 Task: Search for people on LinkedIn using specific filters such as location, industry, and keywords.
Action: Mouse moved to (582, 77)
Screenshot: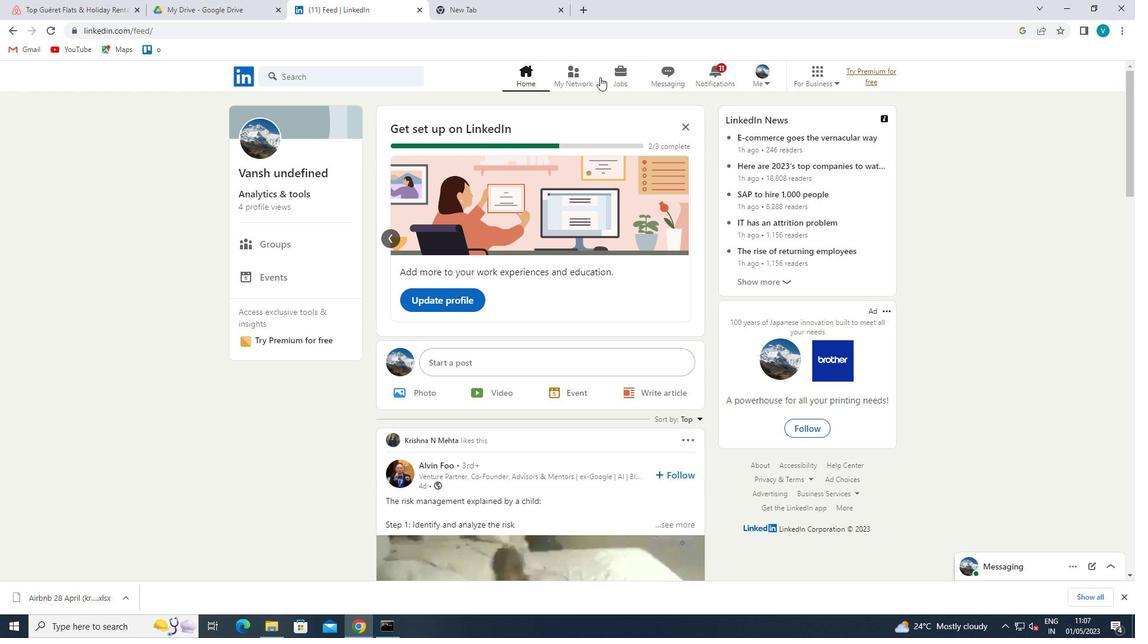 
Action: Mouse pressed left at (582, 77)
Screenshot: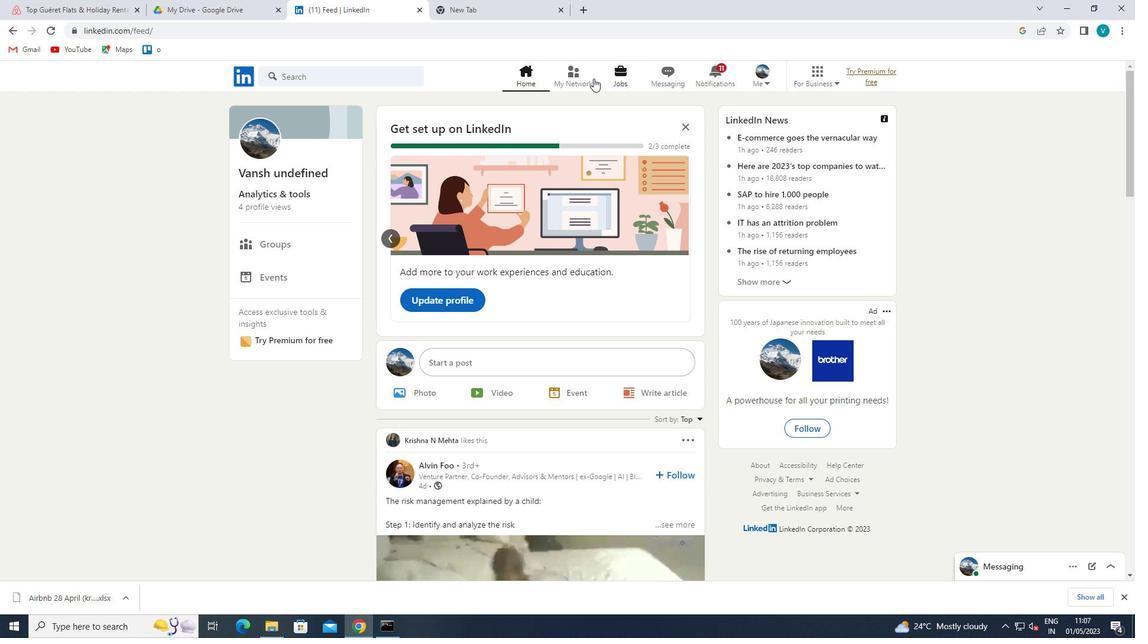 
Action: Mouse moved to (322, 140)
Screenshot: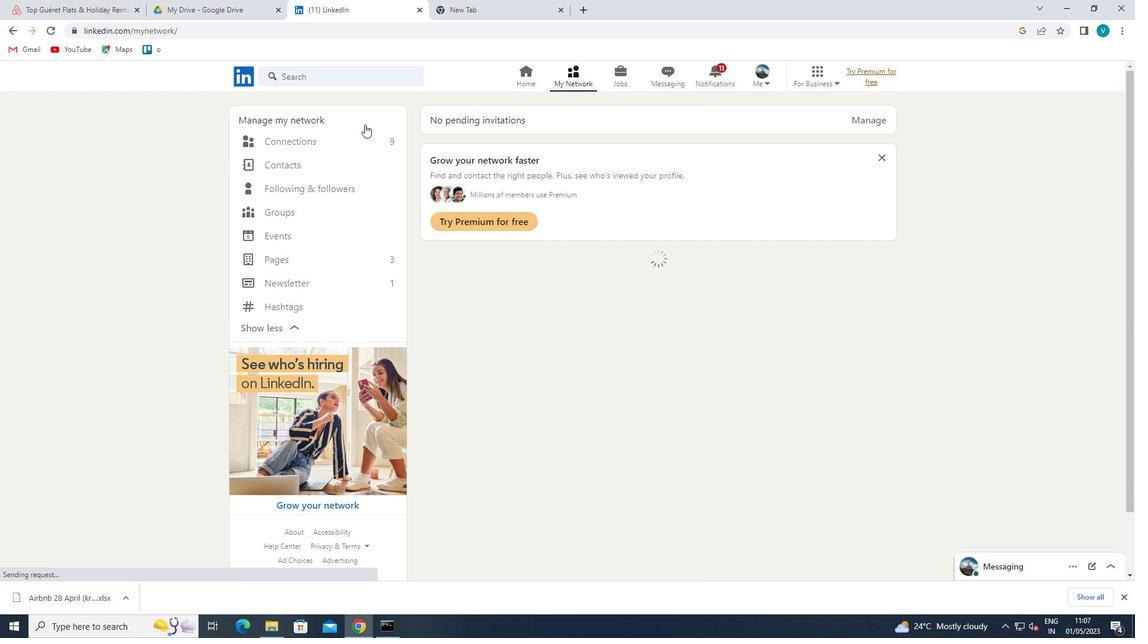 
Action: Mouse pressed left at (322, 140)
Screenshot: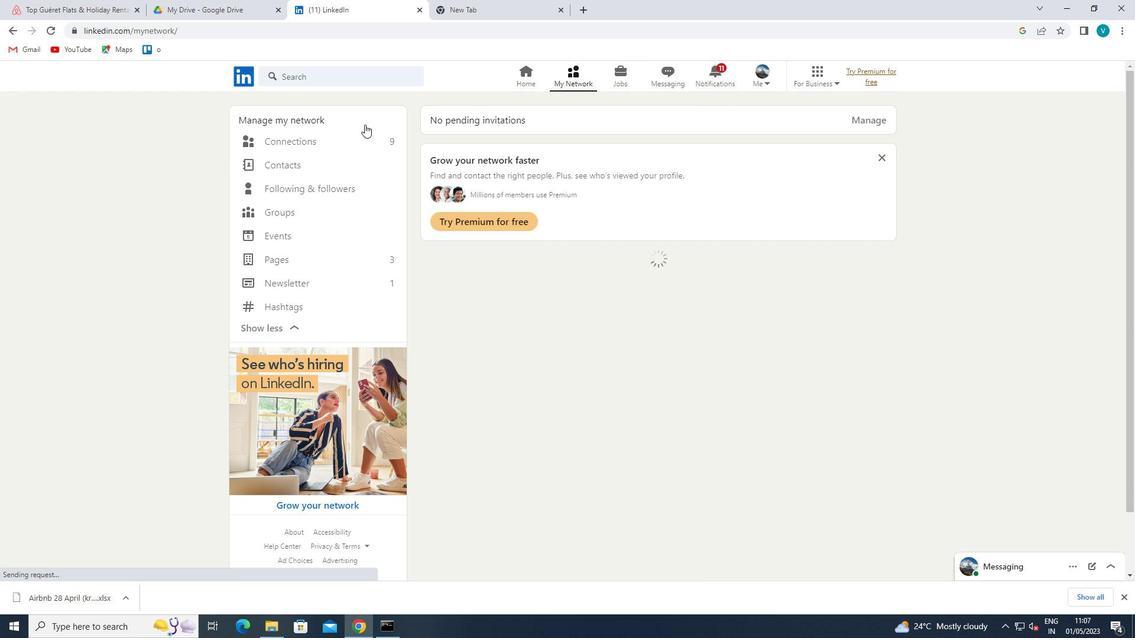 
Action: Mouse moved to (644, 140)
Screenshot: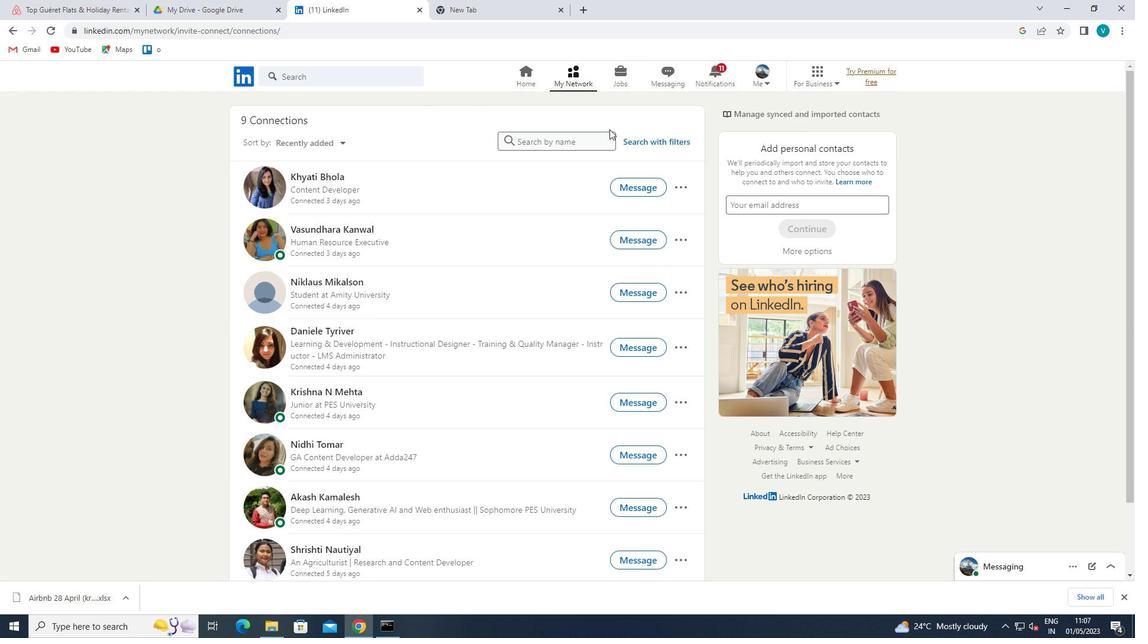 
Action: Mouse pressed left at (644, 140)
Screenshot: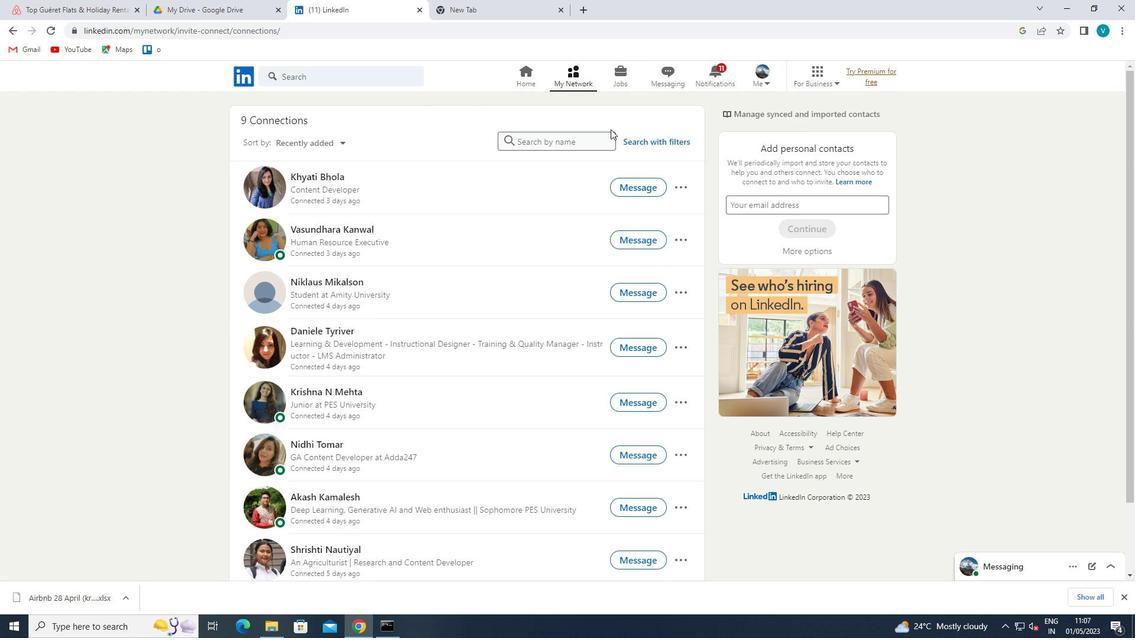 
Action: Mouse moved to (556, 108)
Screenshot: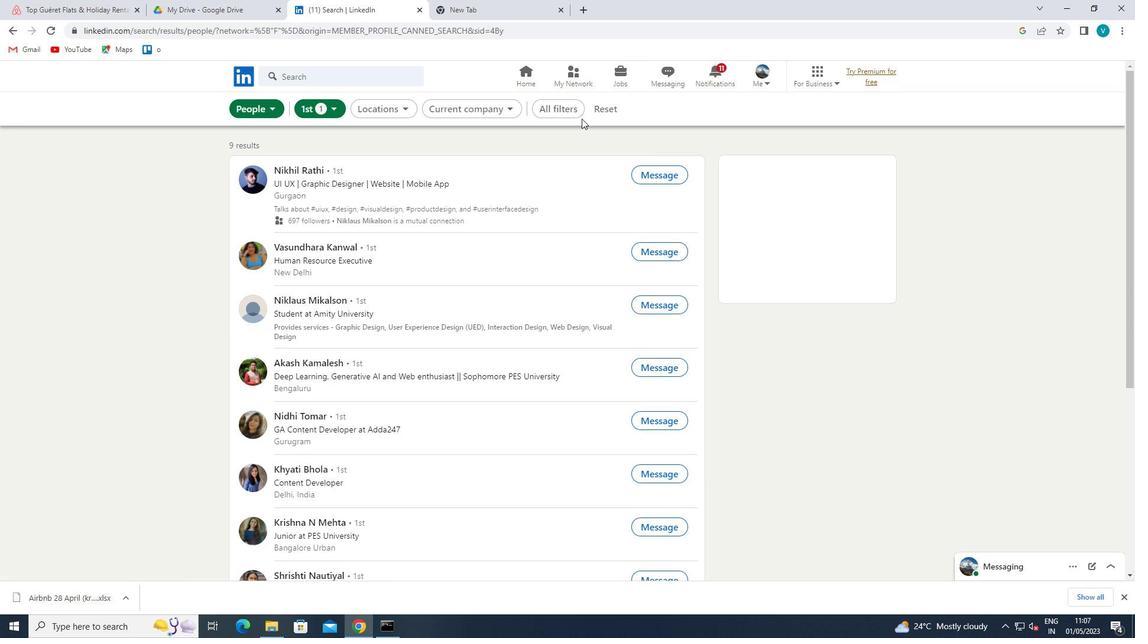 
Action: Mouse pressed left at (556, 108)
Screenshot: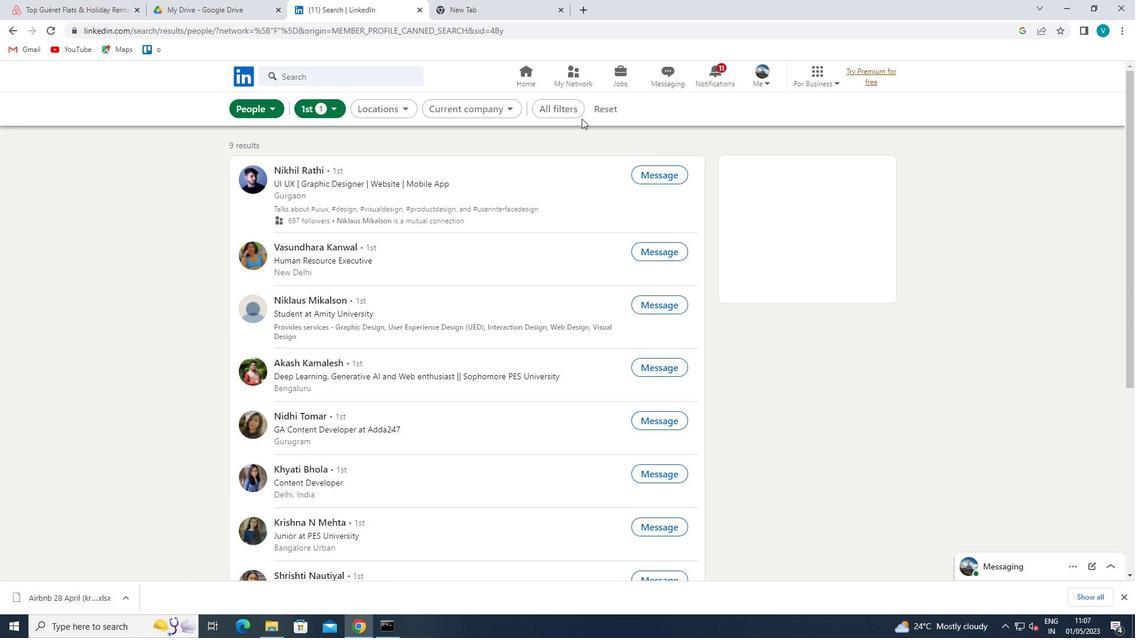 
Action: Mouse moved to (897, 264)
Screenshot: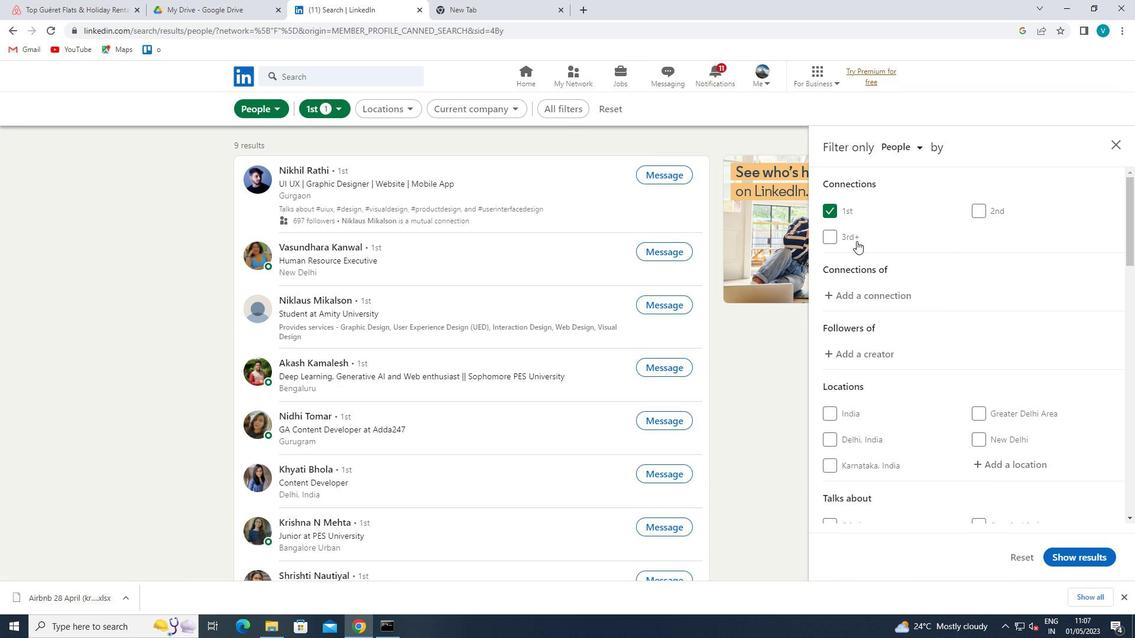 
Action: Mouse scrolled (897, 264) with delta (0, 0)
Screenshot: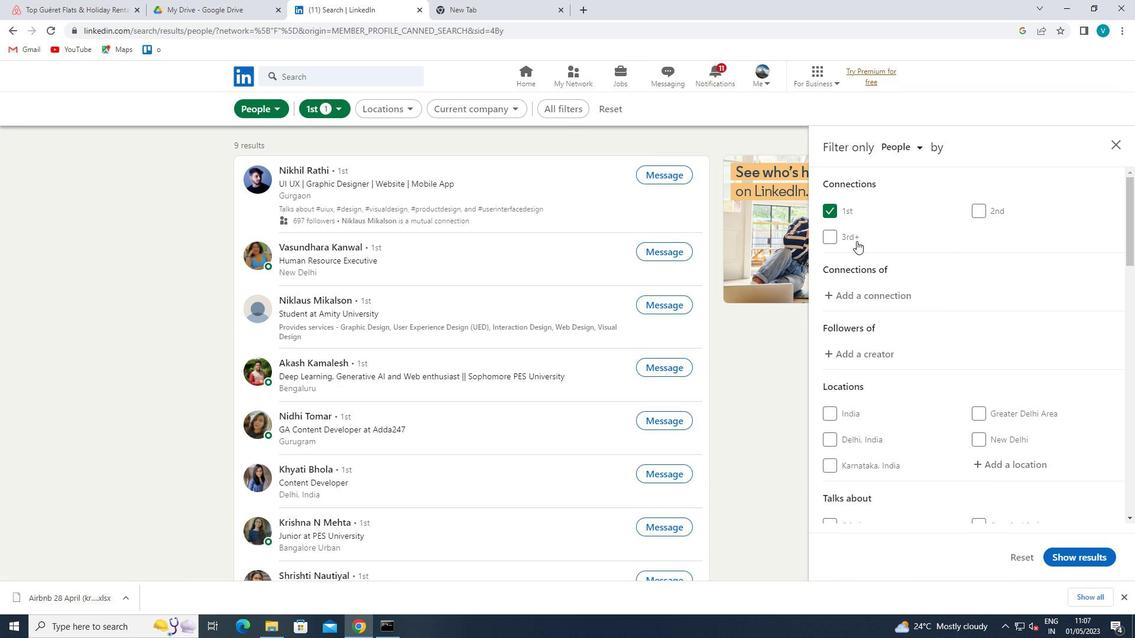 
Action: Mouse moved to (995, 400)
Screenshot: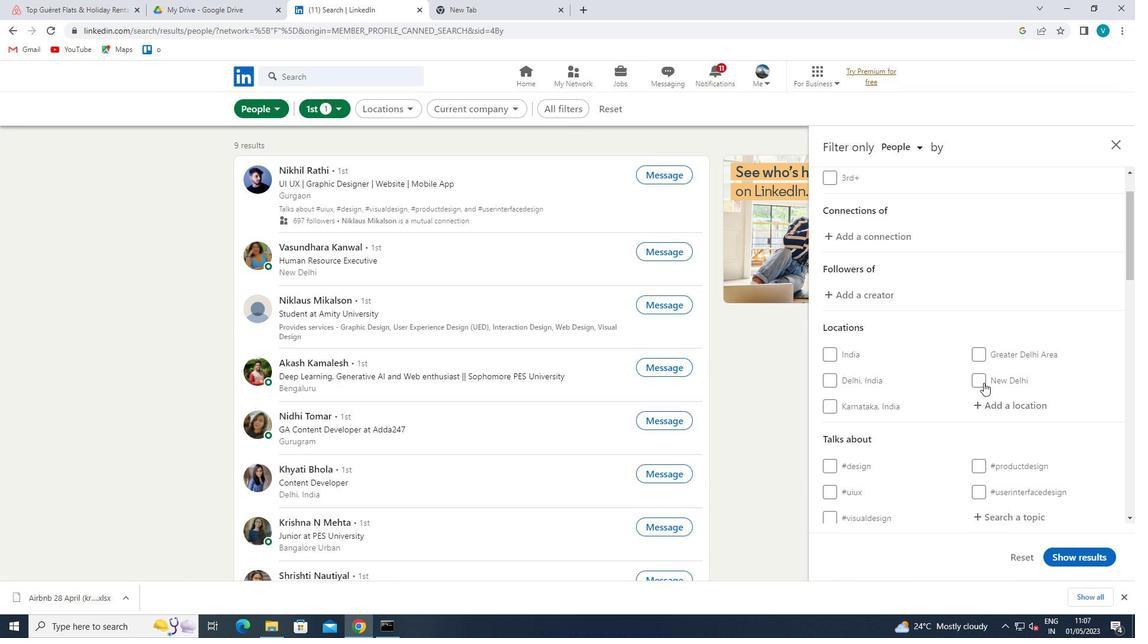 
Action: Mouse pressed left at (995, 400)
Screenshot: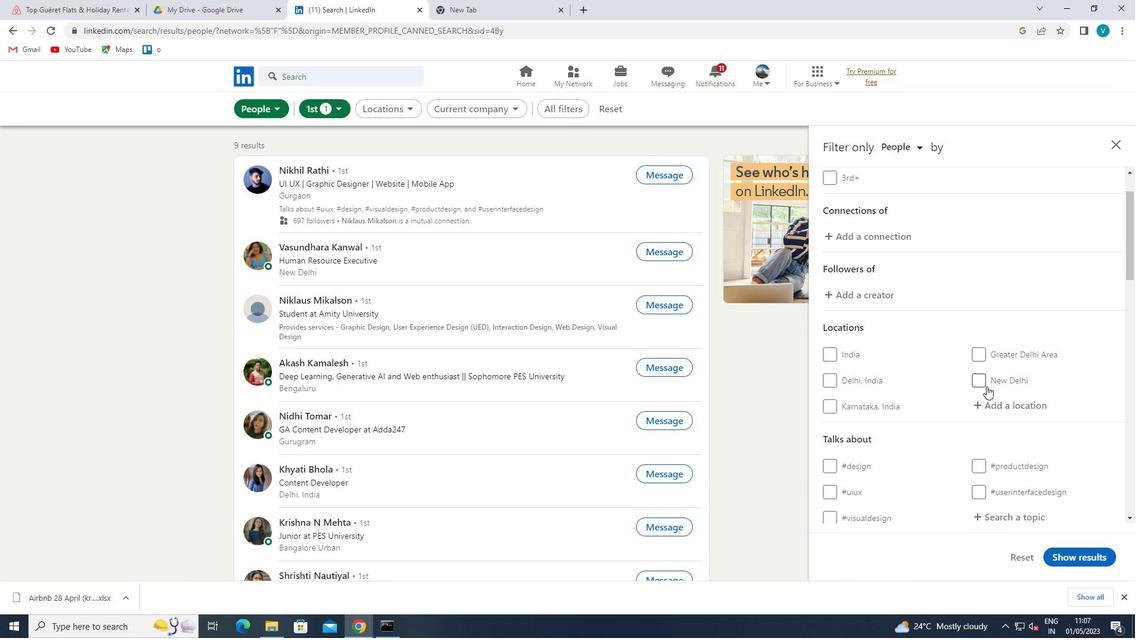 
Action: Key pressed <Key.shift>XILIN<Key.space><Key.shift>HOT
Screenshot: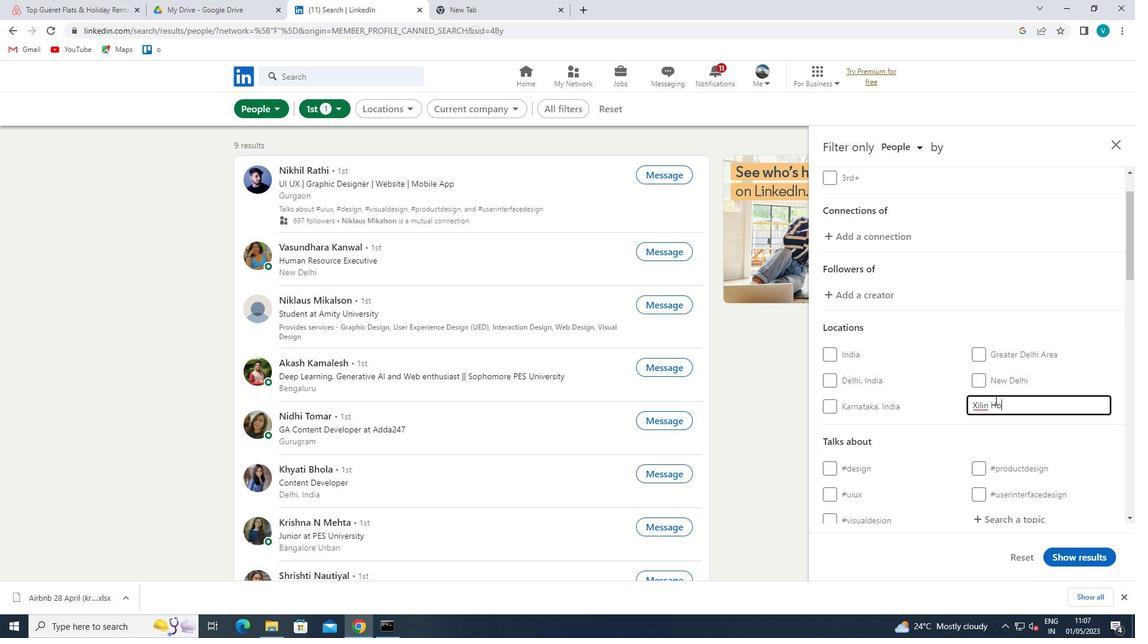 
Action: Mouse moved to (970, 425)
Screenshot: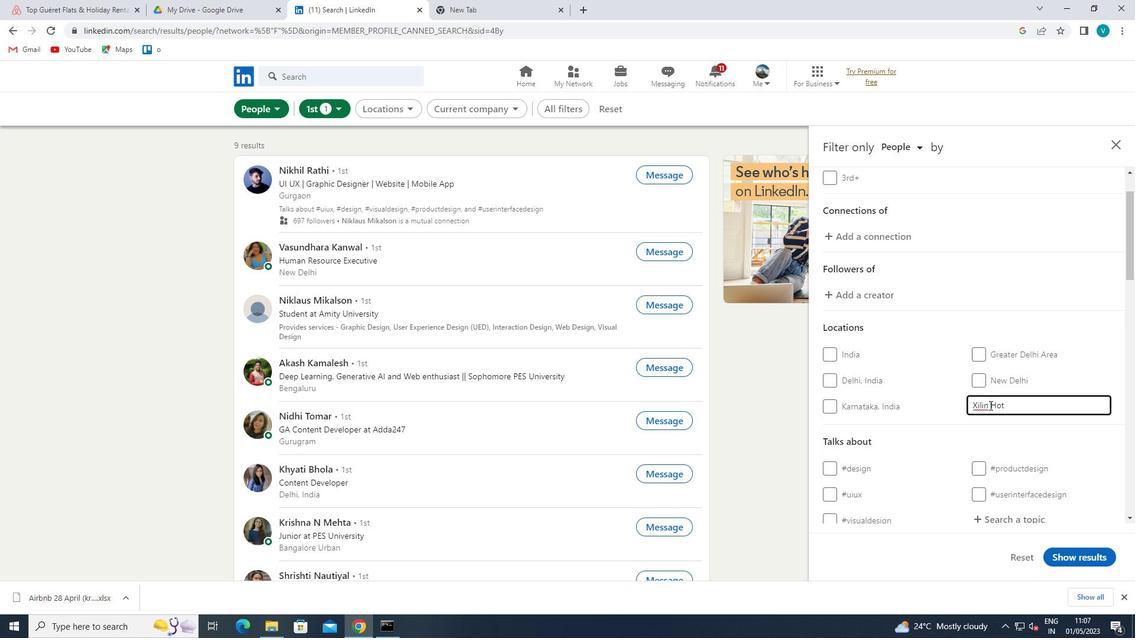 
Action: Mouse pressed left at (970, 425)
Screenshot: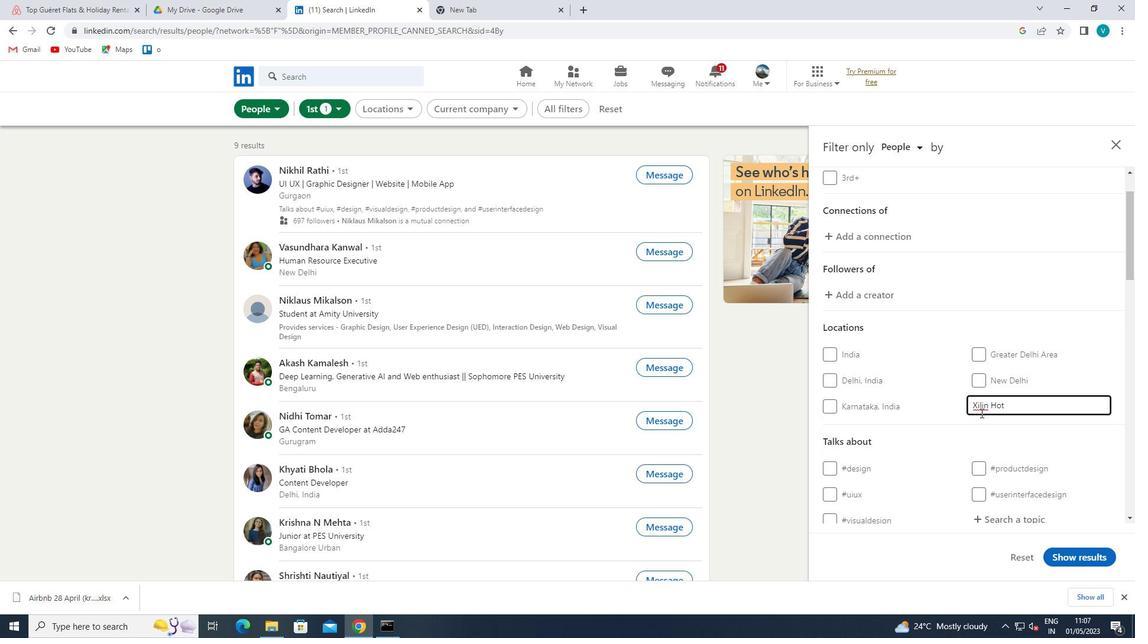 
Action: Mouse moved to (970, 426)
Screenshot: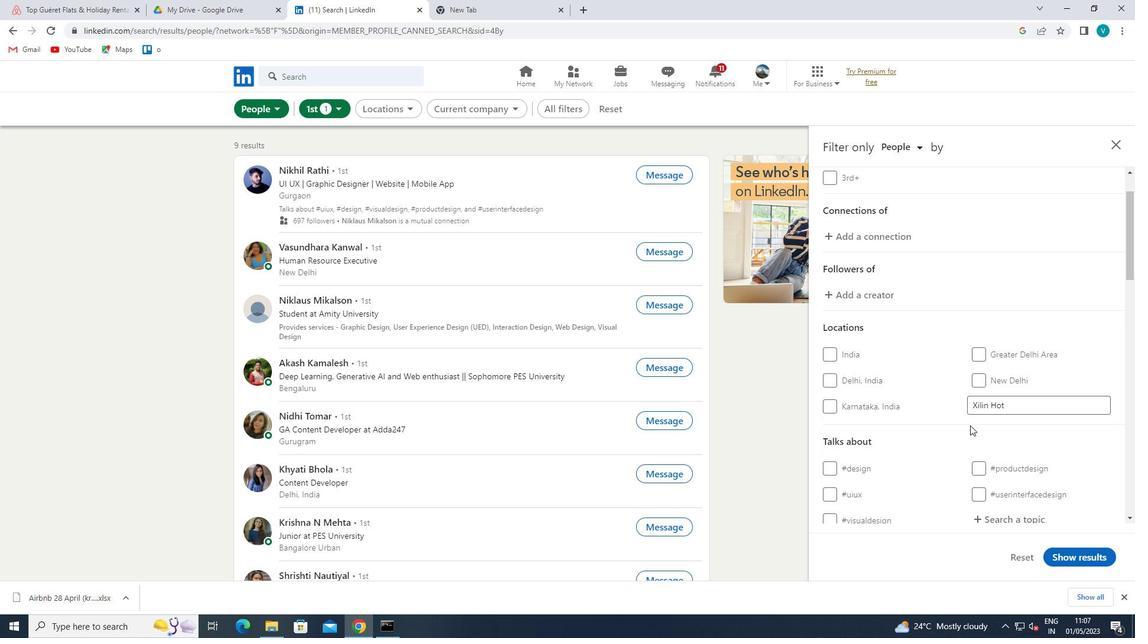 
Action: Mouse scrolled (970, 425) with delta (0, 0)
Screenshot: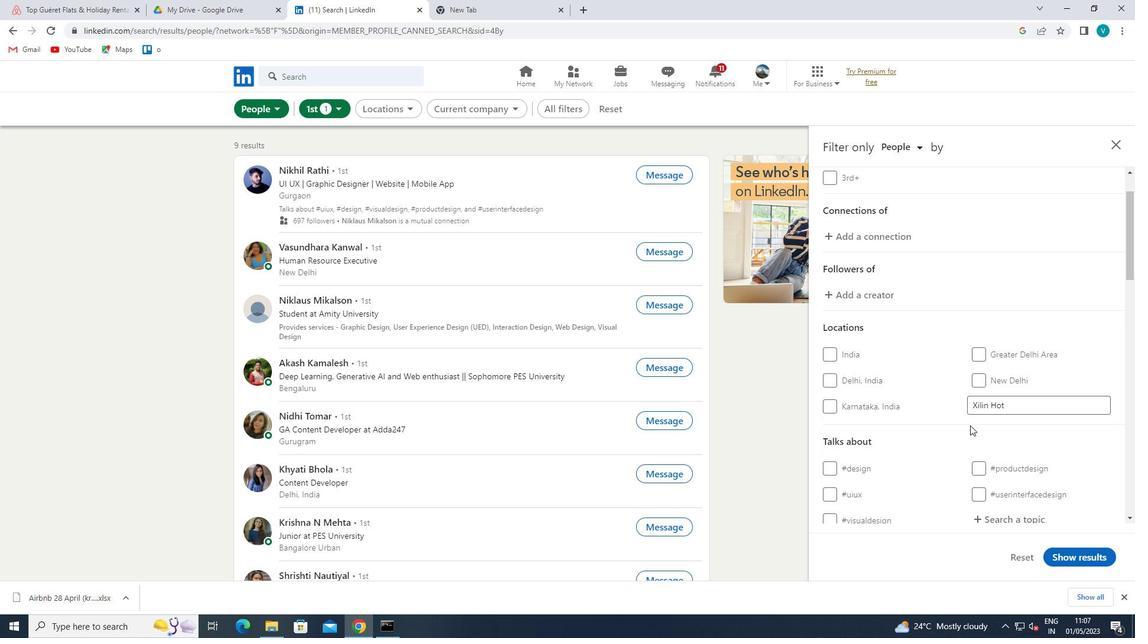 
Action: Mouse moved to (969, 427)
Screenshot: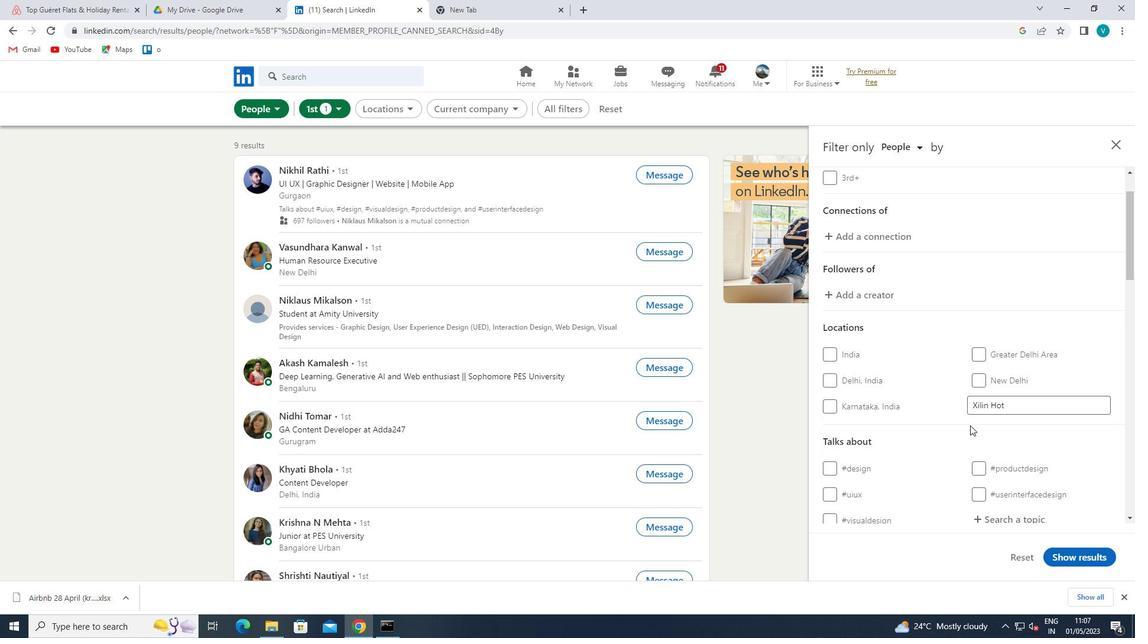 
Action: Mouse scrolled (969, 426) with delta (0, 0)
Screenshot: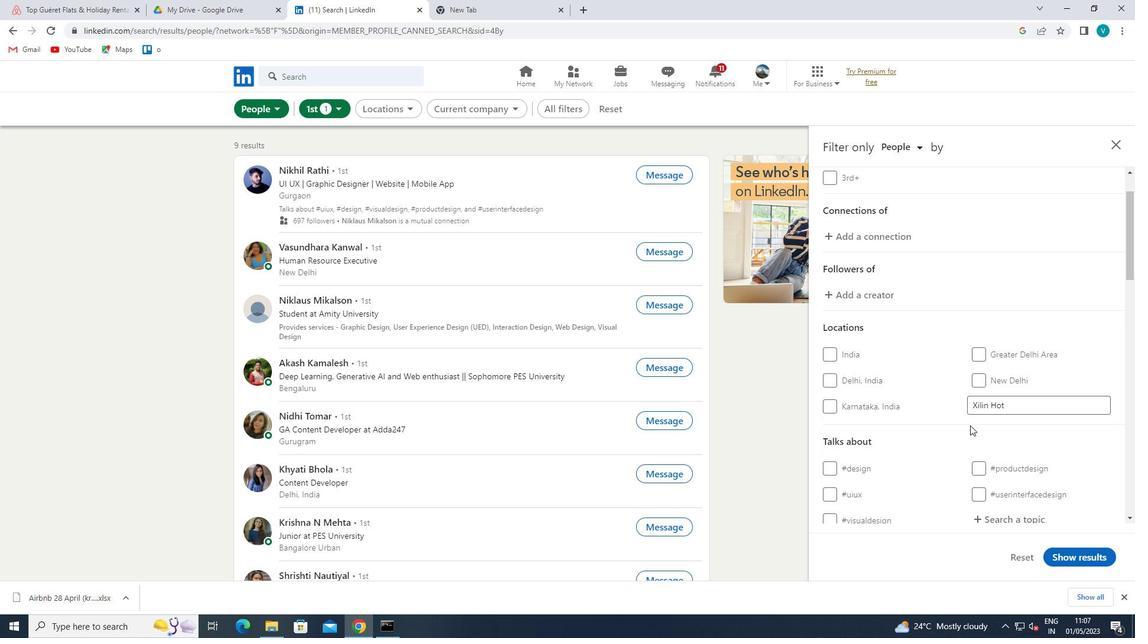 
Action: Mouse moved to (1012, 402)
Screenshot: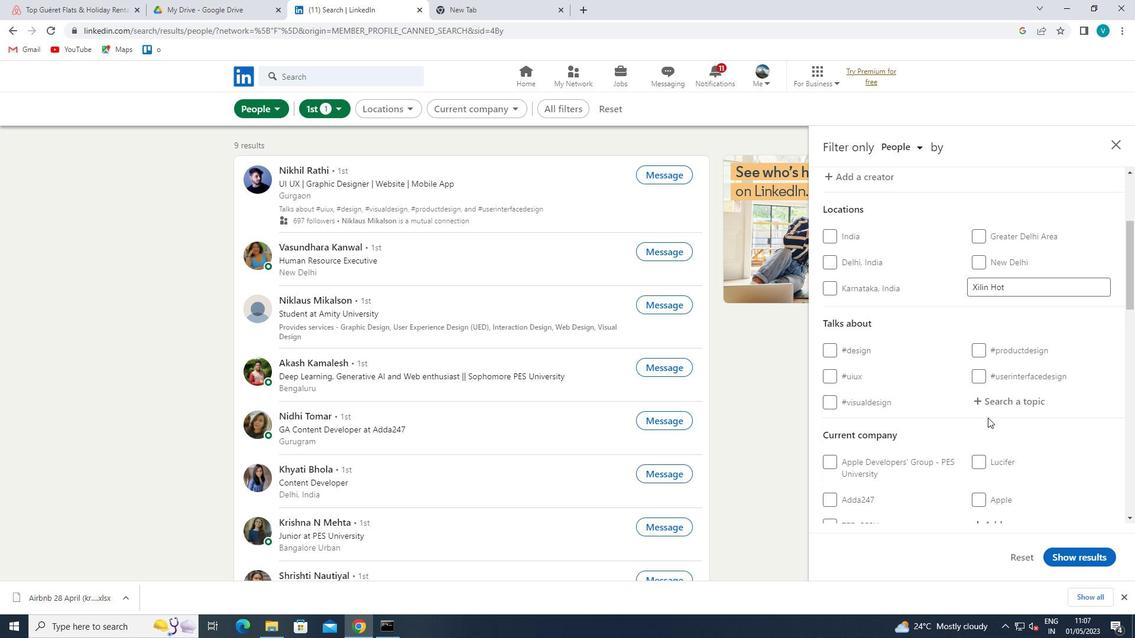 
Action: Mouse pressed left at (1012, 402)
Screenshot: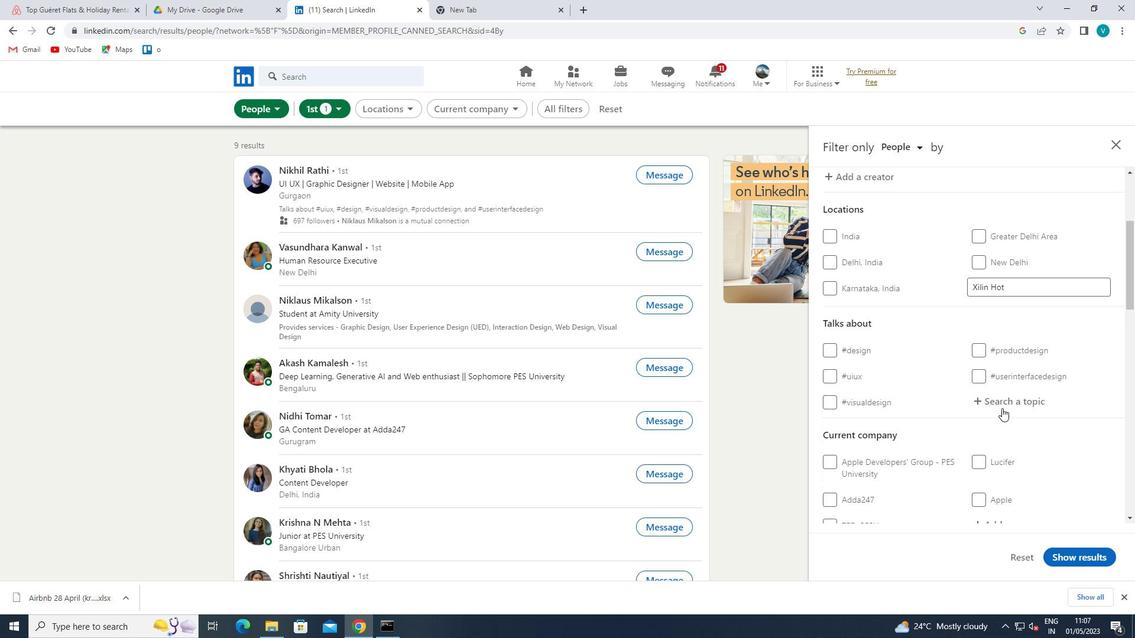 
Action: Mouse moved to (1008, 404)
Screenshot: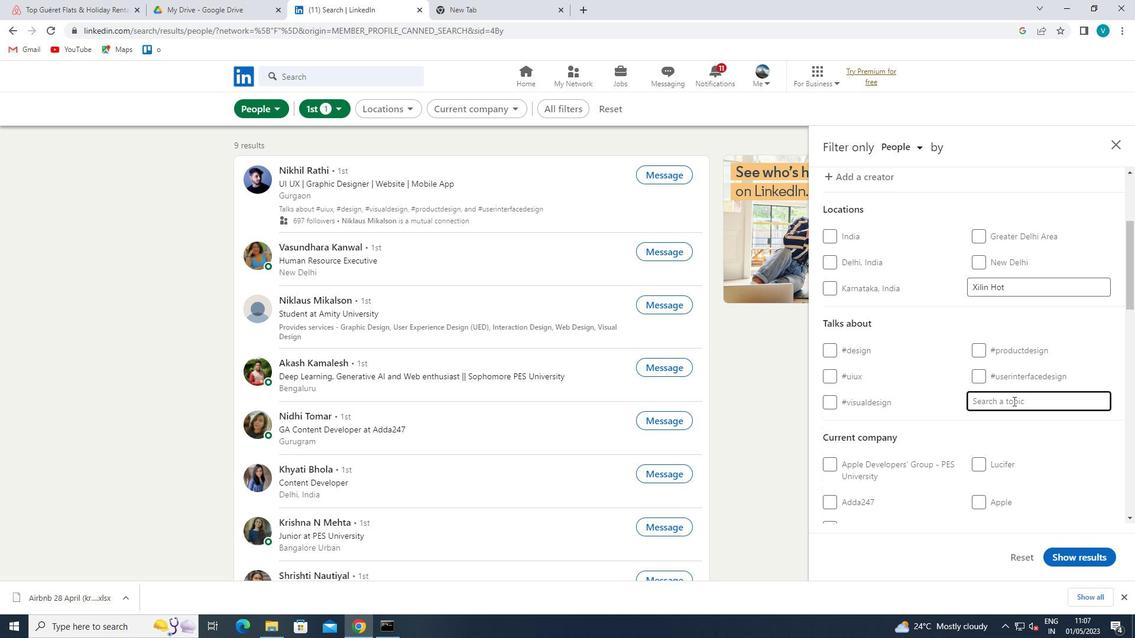 
Action: Key pressed <Key.shift>
Screenshot: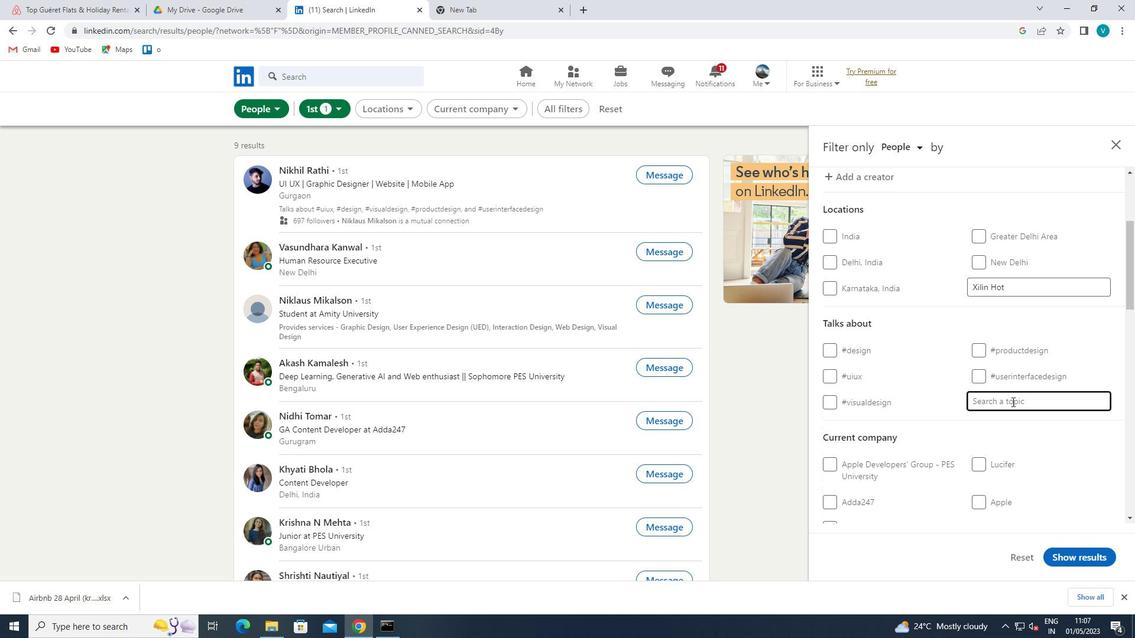 
Action: Mouse moved to (946, 441)
Screenshot: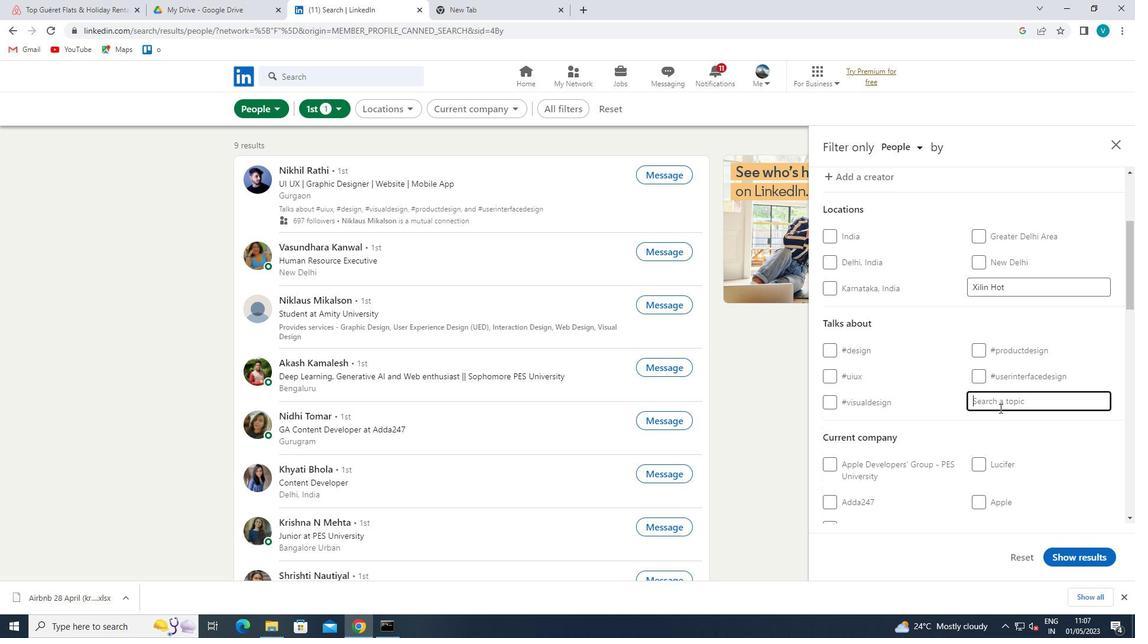 
Action: Key pressed #LIMN<Key.backspace><Key.backspace>NKEDINTRAINER
Screenshot: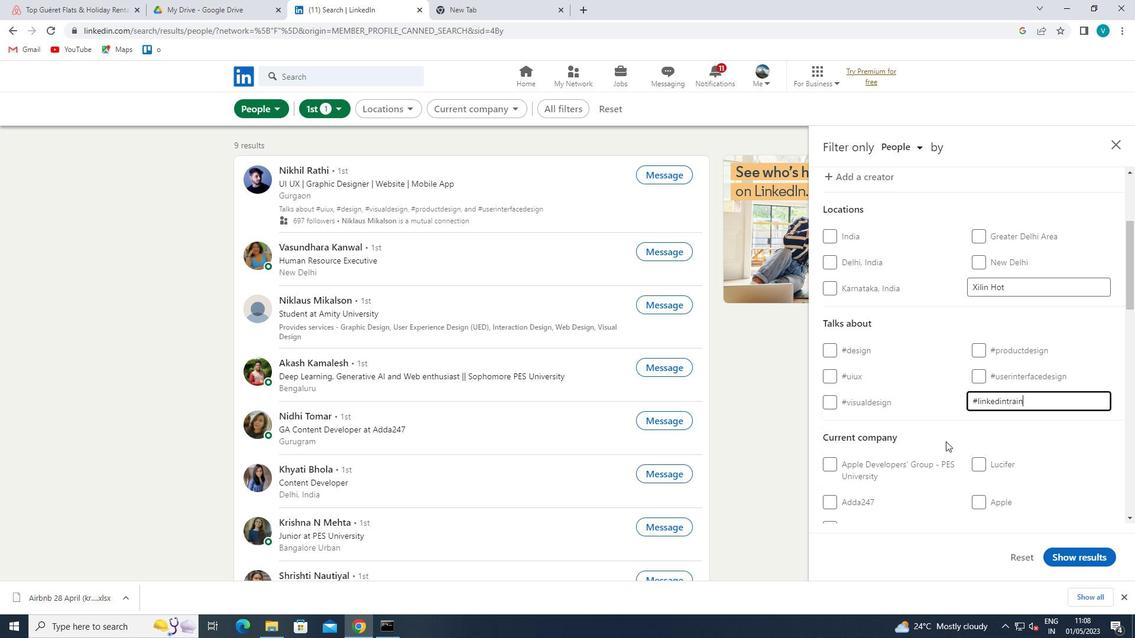 
Action: Mouse pressed left at (946, 441)
Screenshot: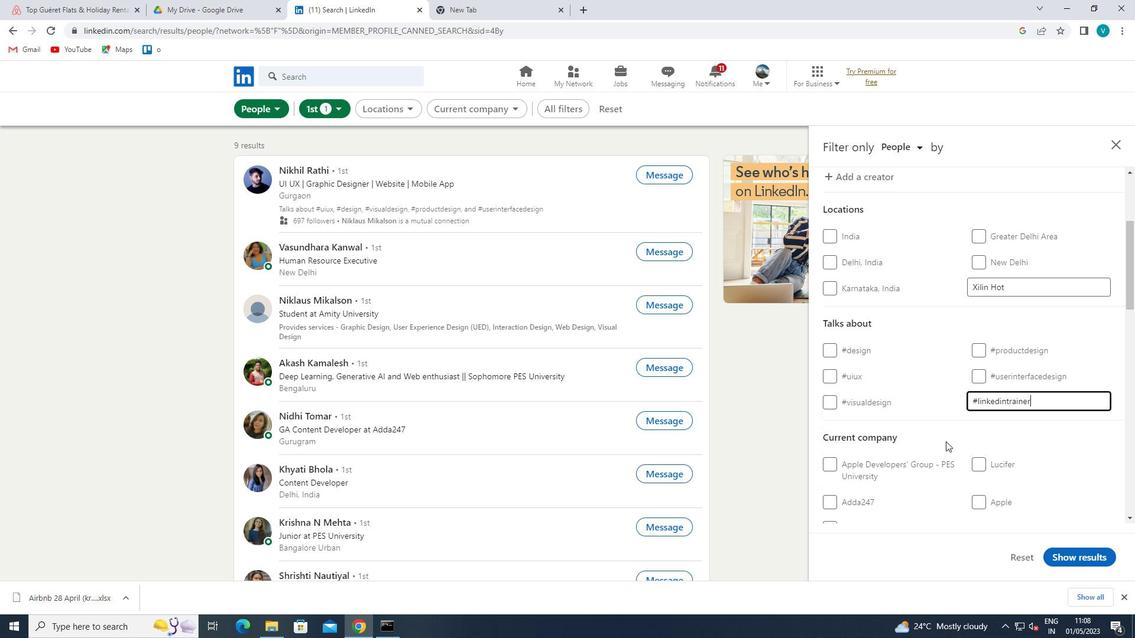 
Action: Mouse moved to (955, 434)
Screenshot: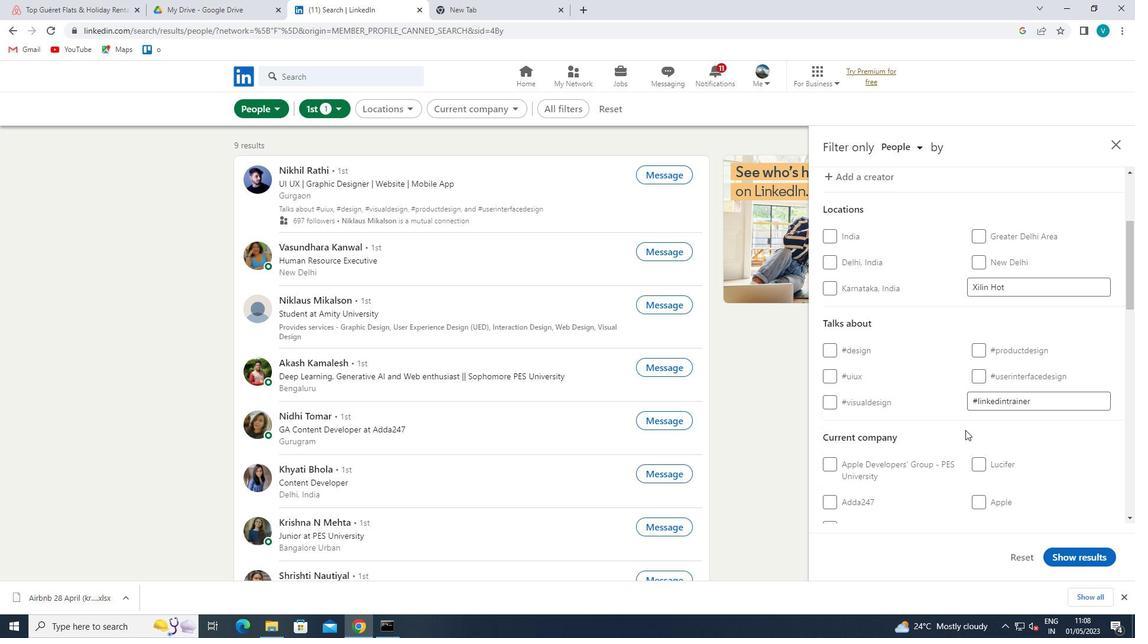 
Action: Mouse scrolled (955, 434) with delta (0, 0)
Screenshot: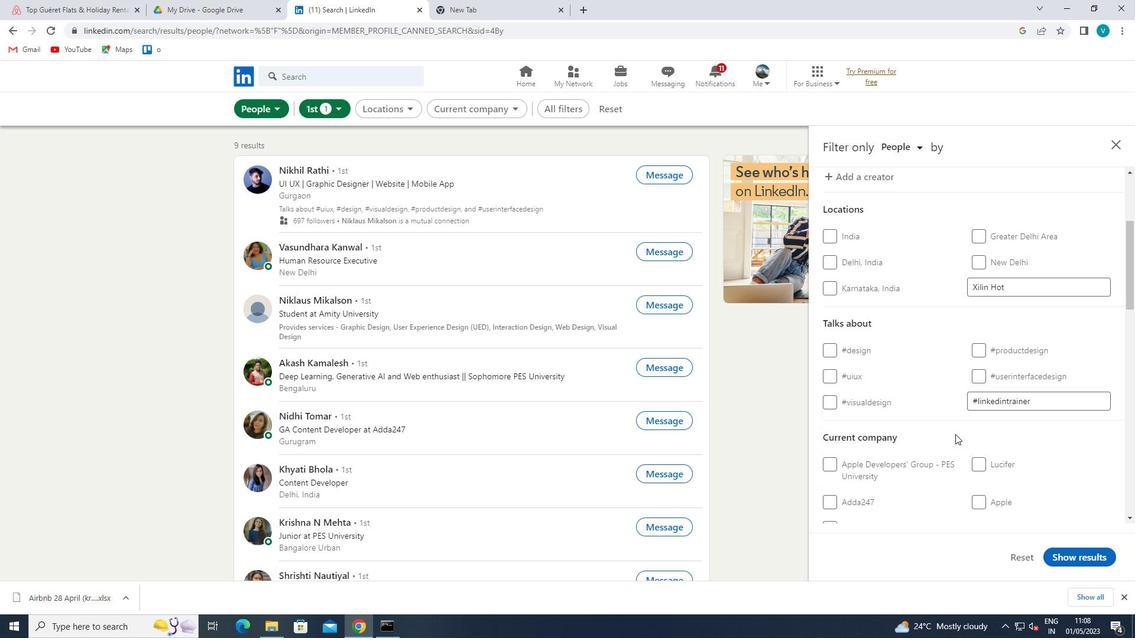 
Action: Mouse moved to (981, 470)
Screenshot: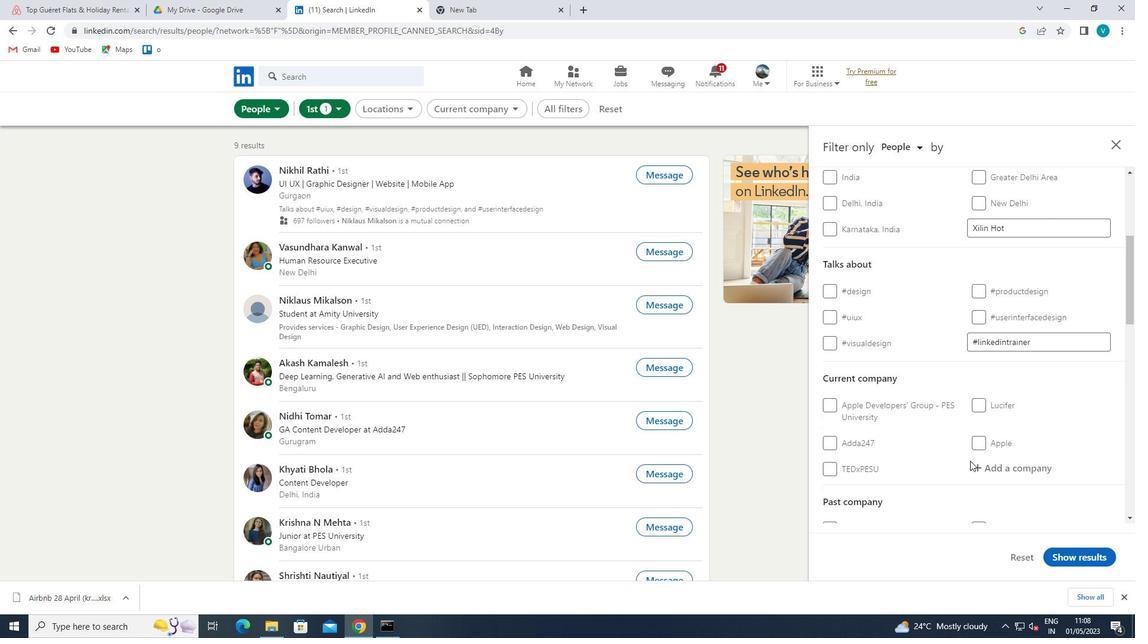 
Action: Mouse pressed left at (981, 470)
Screenshot: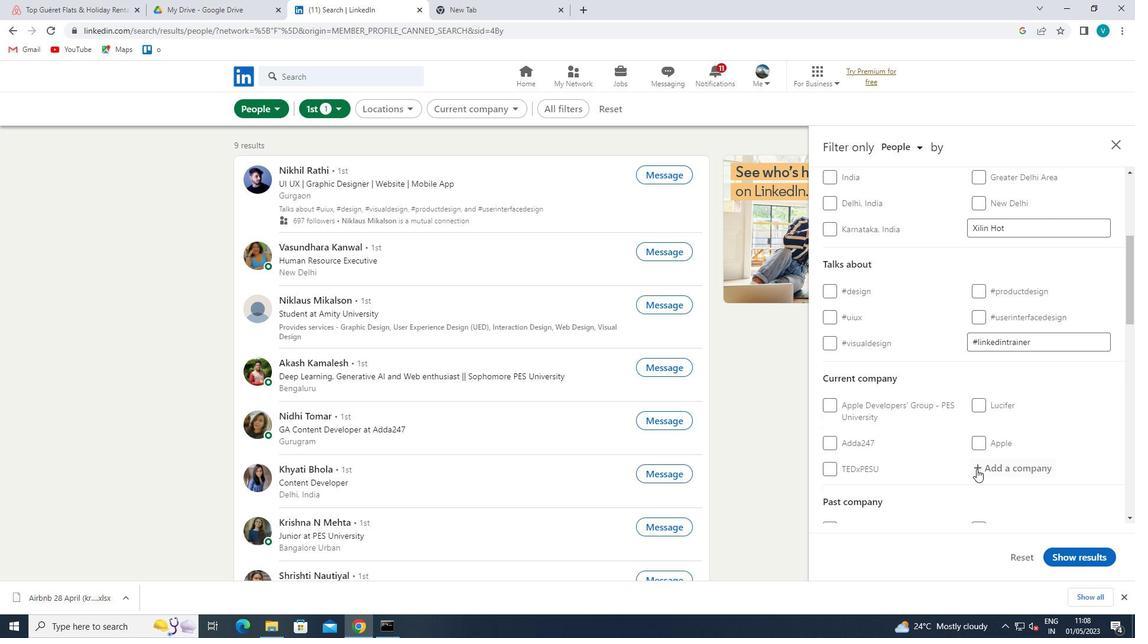 
Action: Key pressed <Key.shift>MIKROS<Key.space>
Screenshot: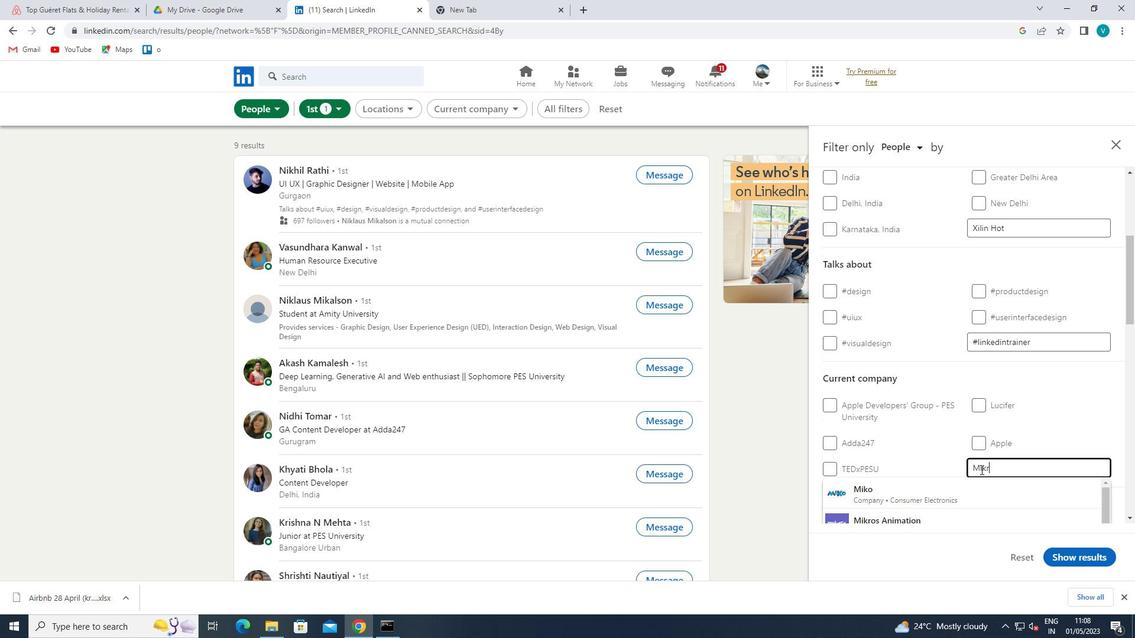 
Action: Mouse moved to (971, 487)
Screenshot: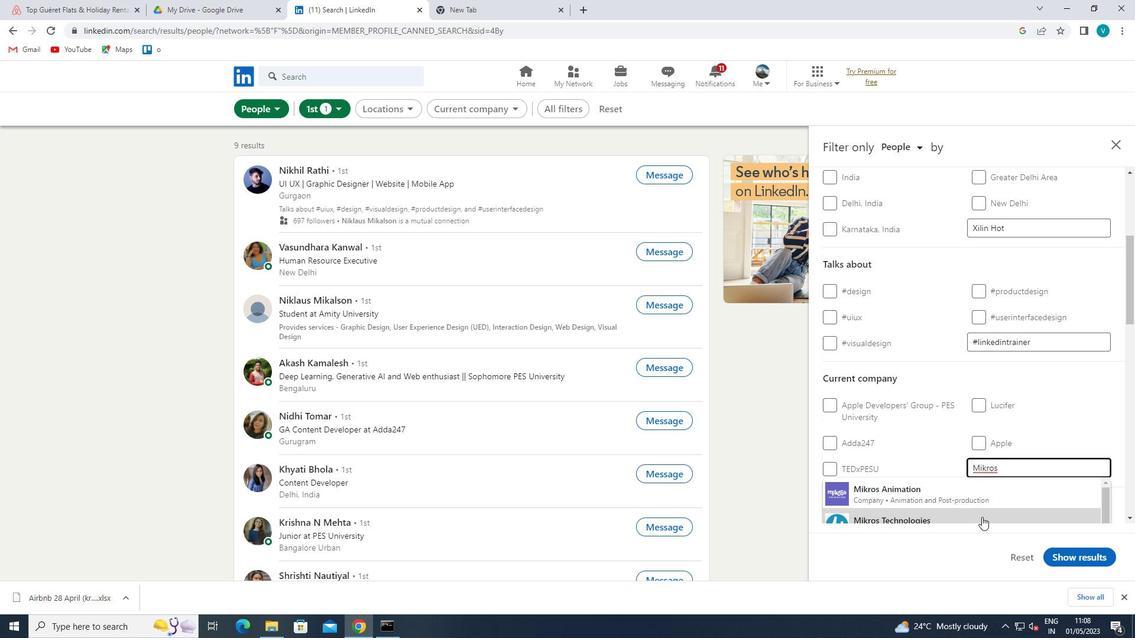 
Action: Mouse pressed left at (971, 487)
Screenshot: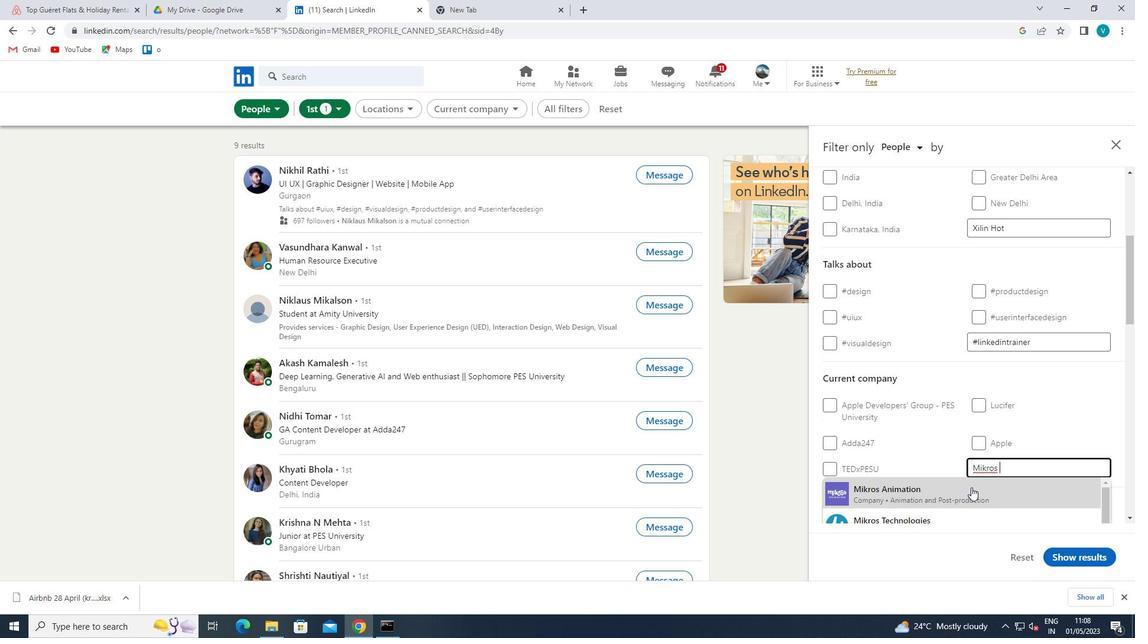 
Action: Mouse scrolled (971, 487) with delta (0, 0)
Screenshot: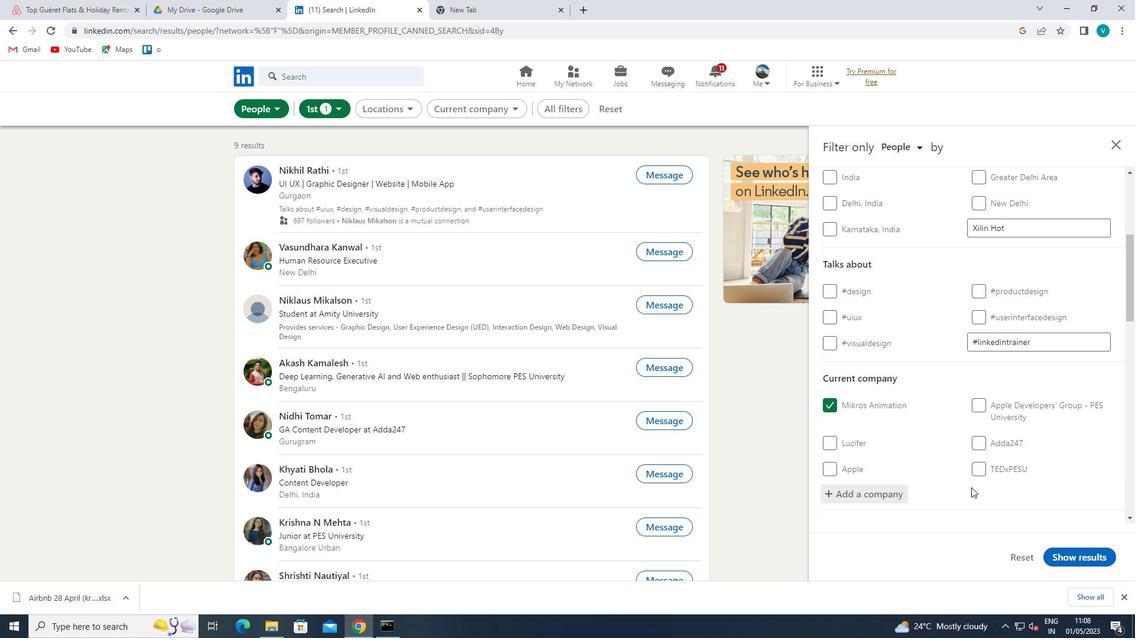 
Action: Mouse moved to (971, 487)
Screenshot: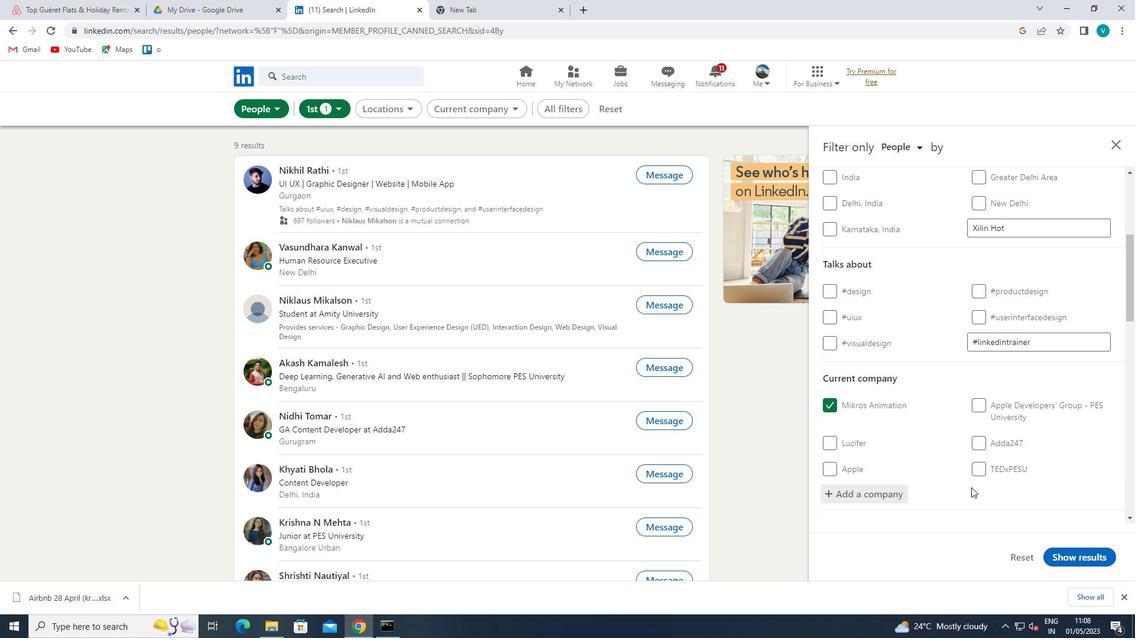 
Action: Mouse scrolled (971, 486) with delta (0, 0)
Screenshot: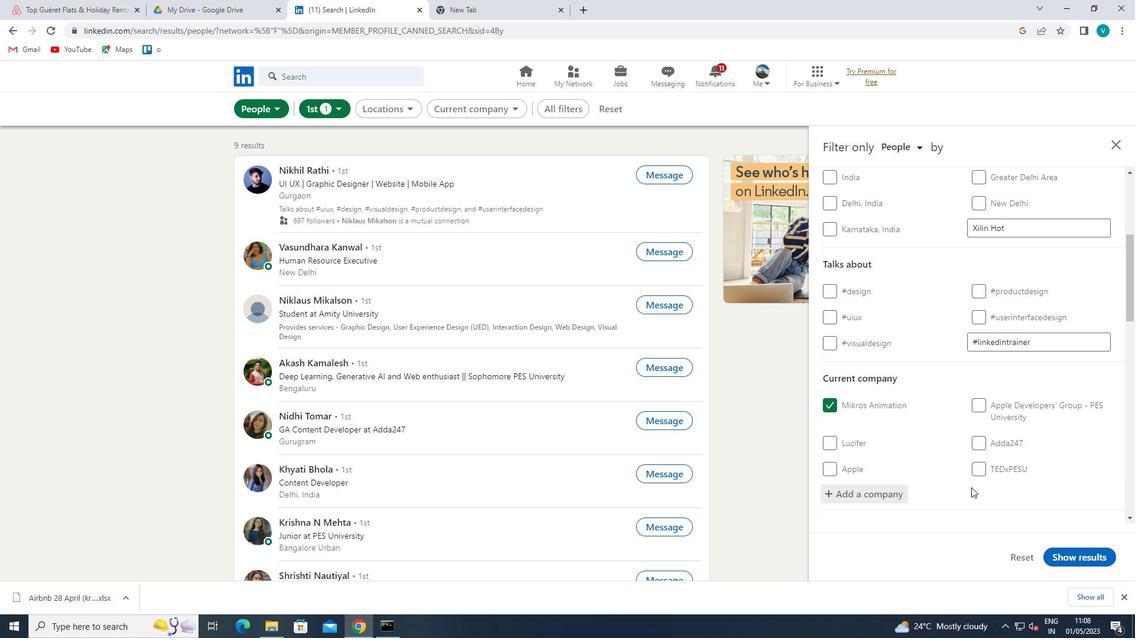 
Action: Mouse scrolled (971, 486) with delta (0, 0)
Screenshot: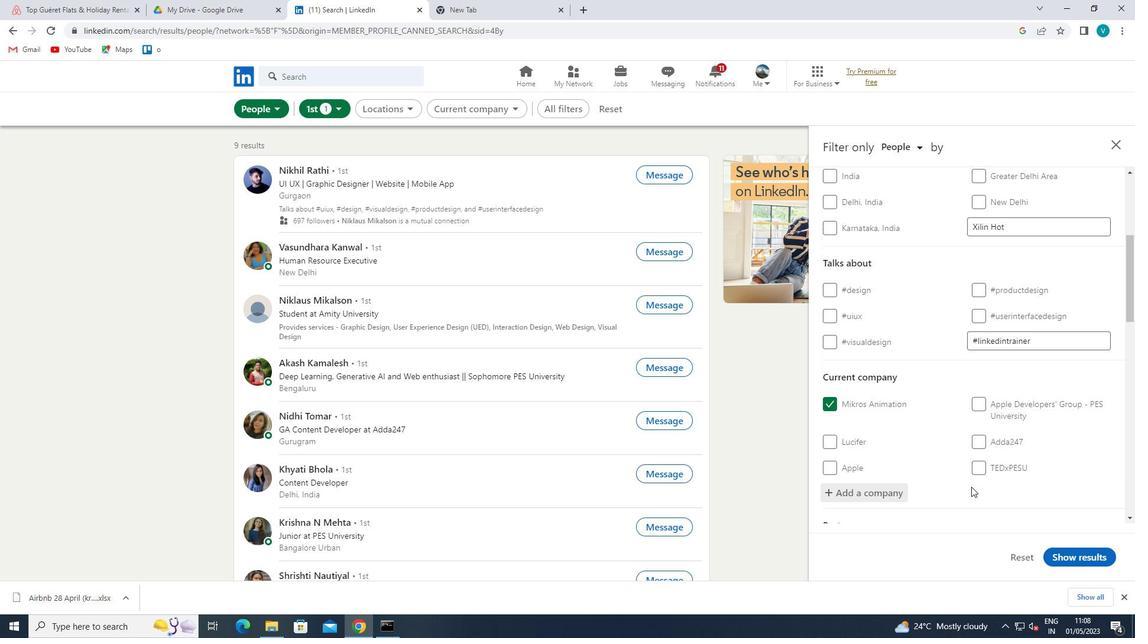 
Action: Mouse moved to (972, 487)
Screenshot: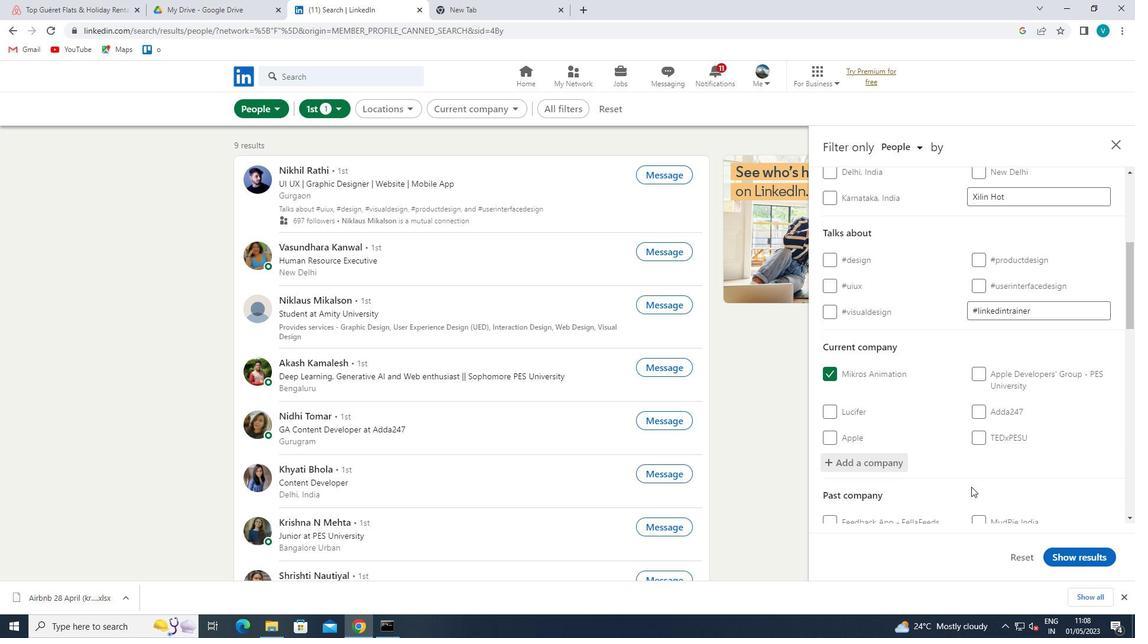 
Action: Mouse scrolled (972, 486) with delta (0, 0)
Screenshot: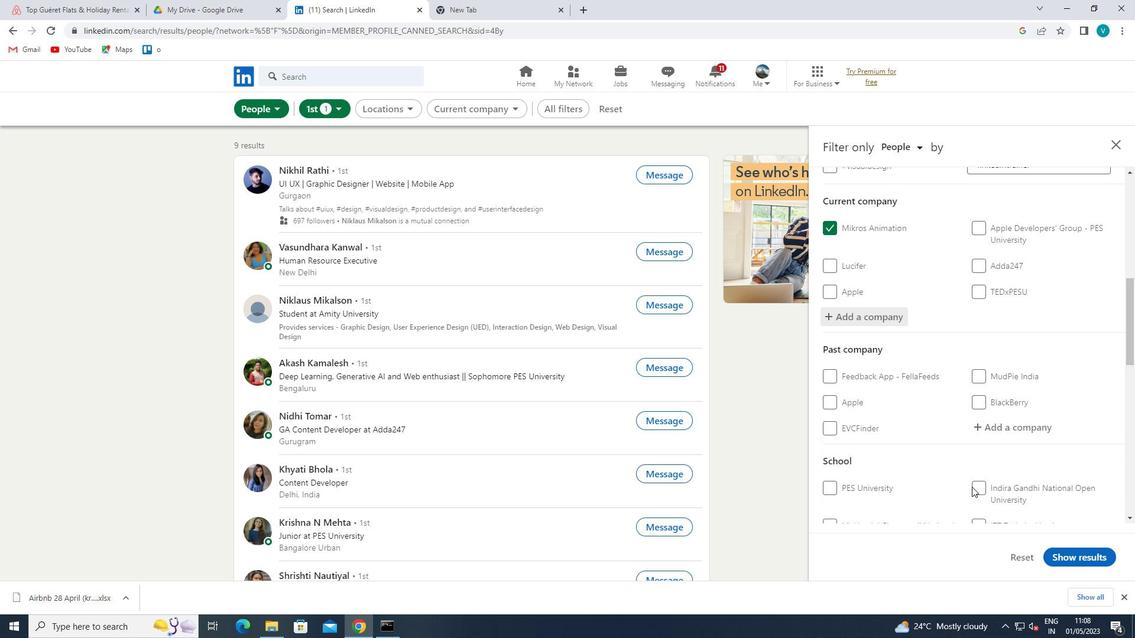 
Action: Mouse scrolled (972, 486) with delta (0, 0)
Screenshot: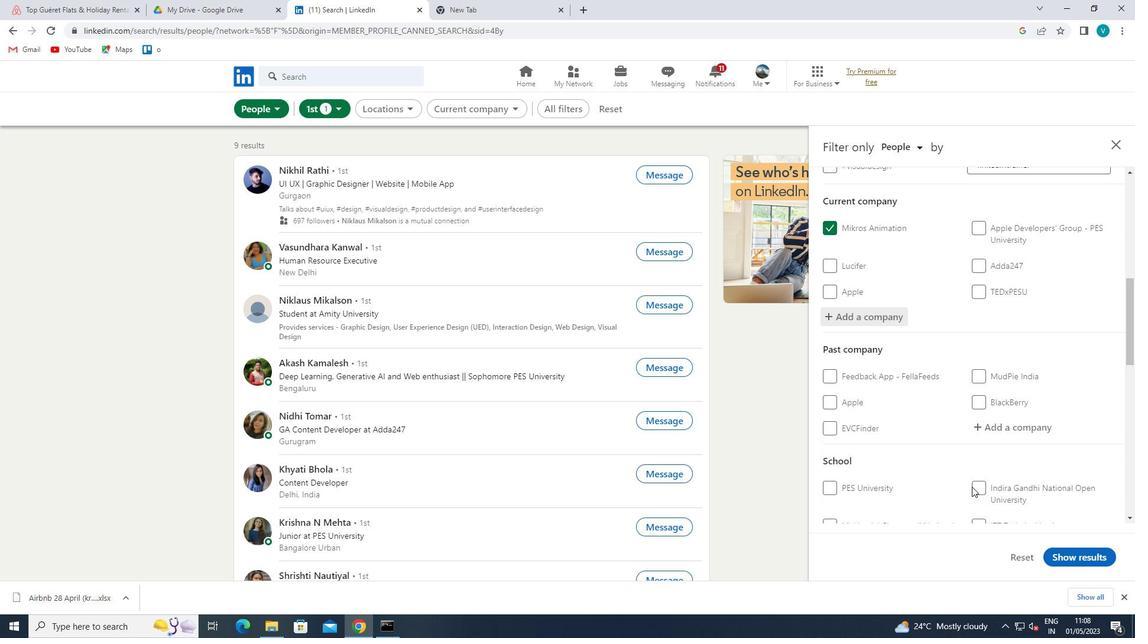 
Action: Mouse moved to (1004, 459)
Screenshot: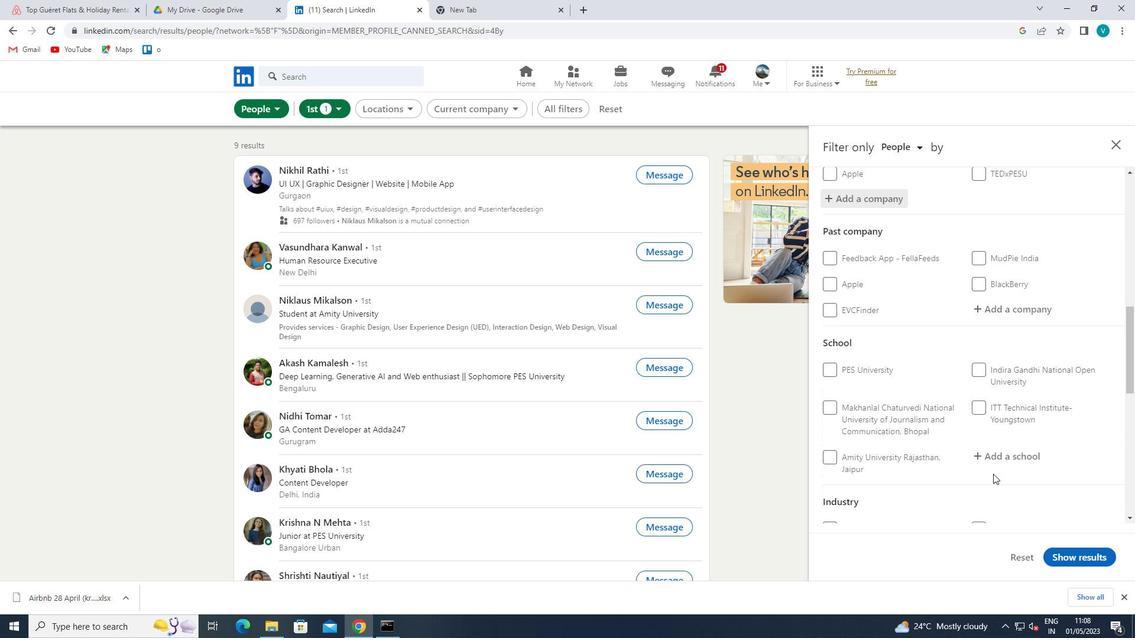 
Action: Mouse pressed left at (1004, 459)
Screenshot: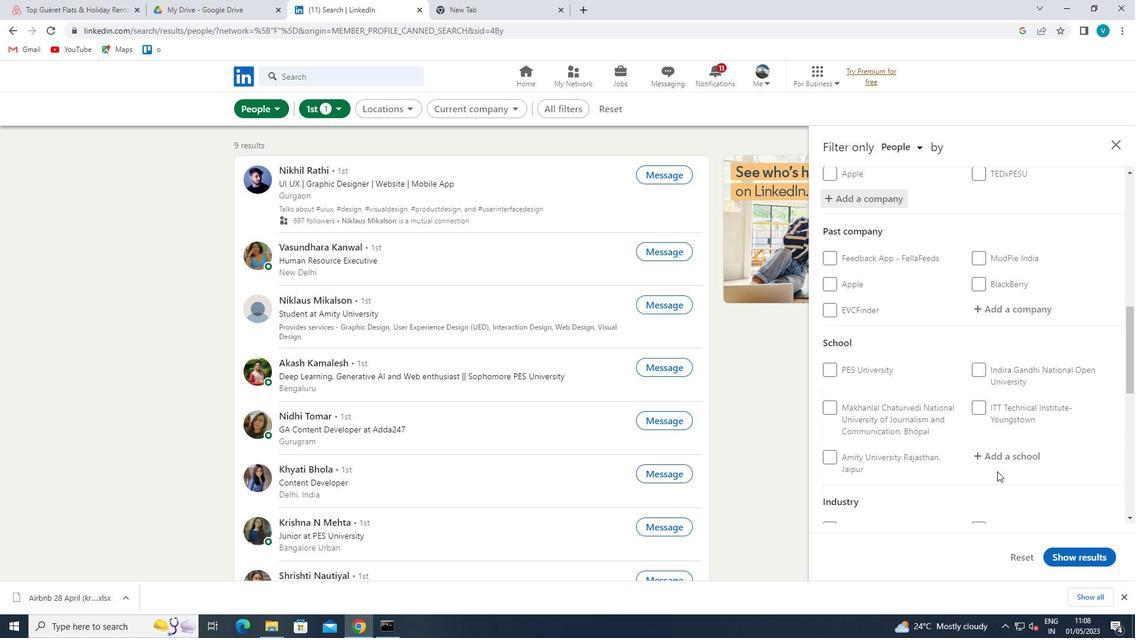 
Action: Mouse moved to (948, 490)
Screenshot: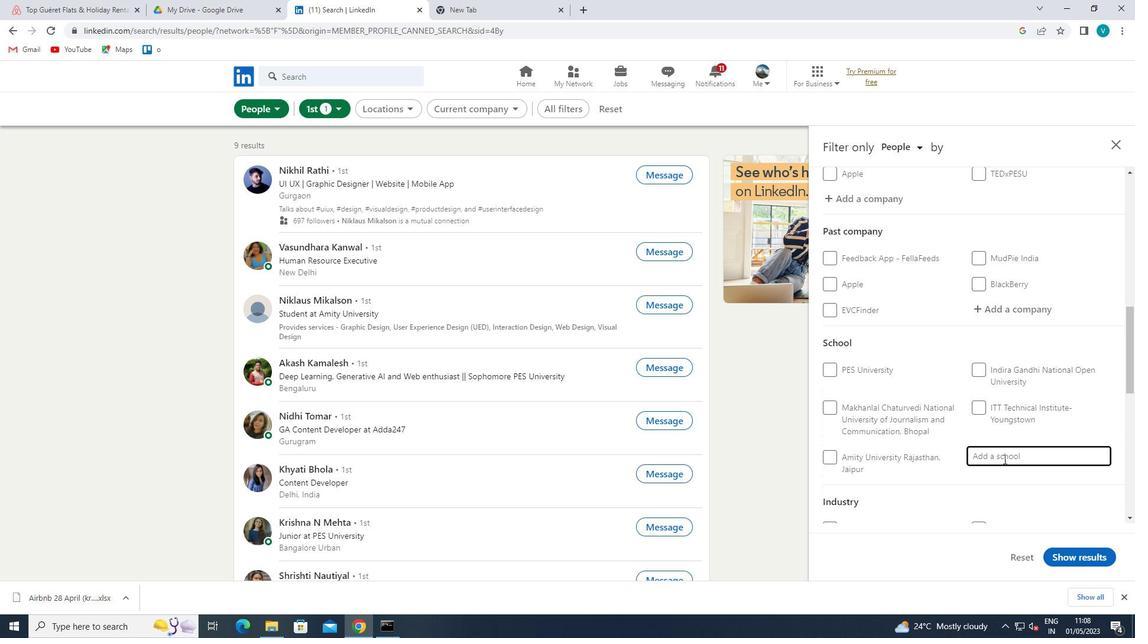 
Action: Key pressed <Key.shift>VEER<Key.space><Key.shift>KUNWAR
Screenshot: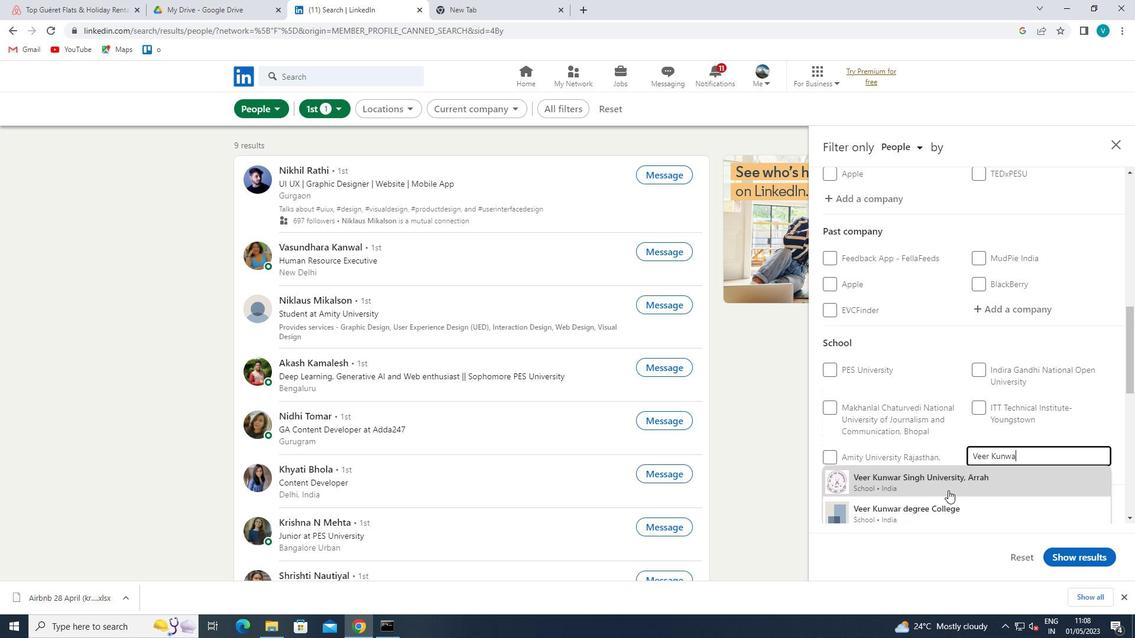 
Action: Mouse pressed left at (948, 490)
Screenshot: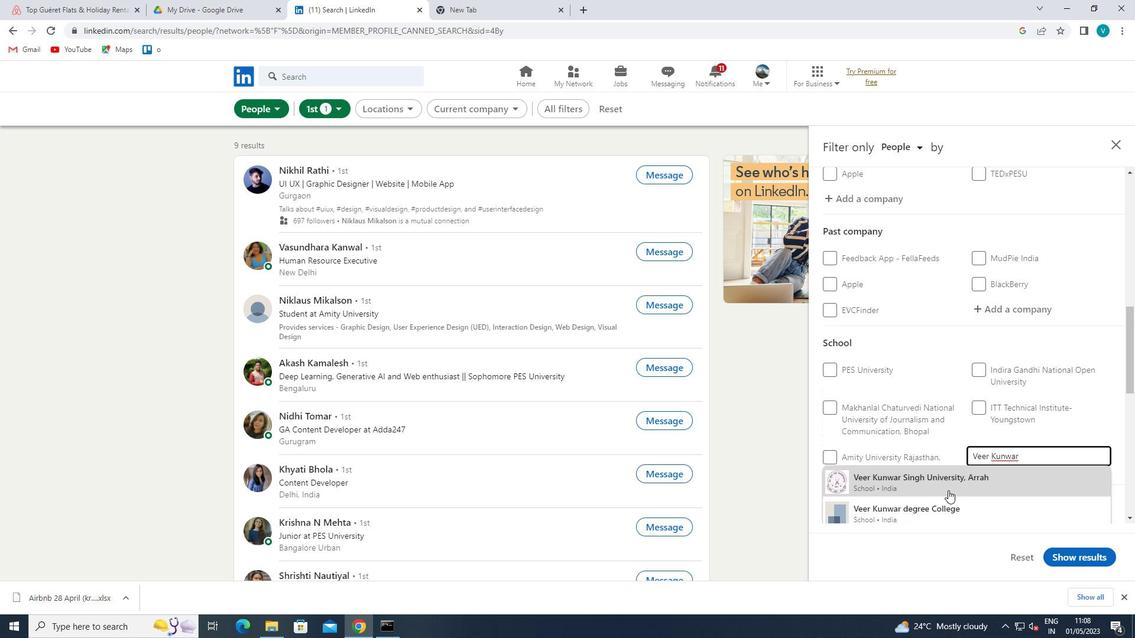 
Action: Mouse moved to (992, 463)
Screenshot: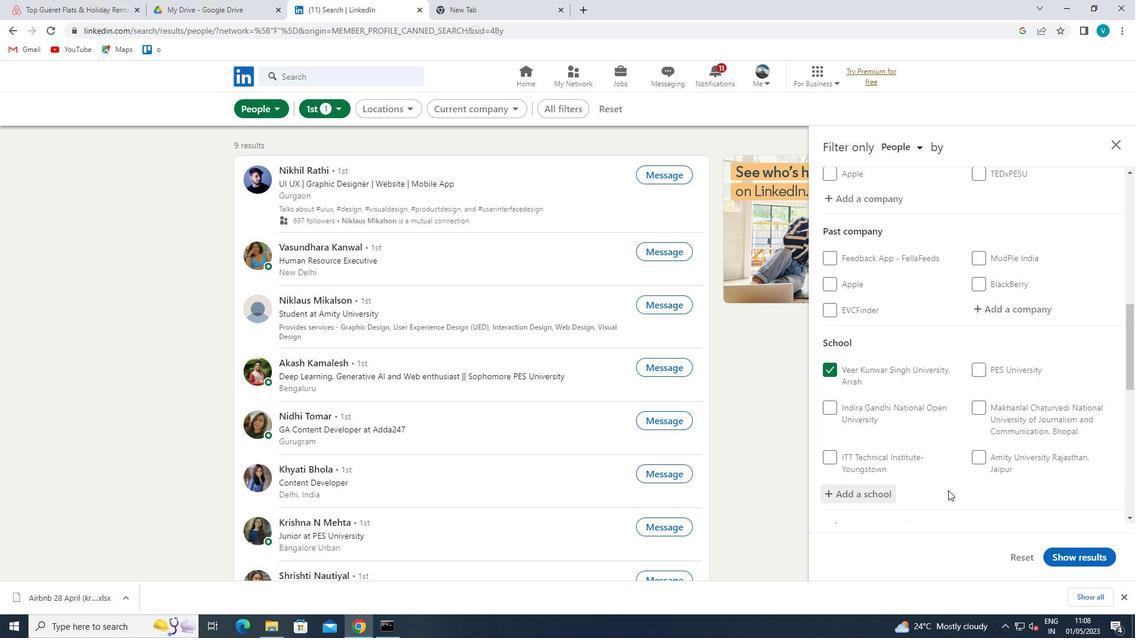 
Action: Mouse scrolled (992, 463) with delta (0, 0)
Screenshot: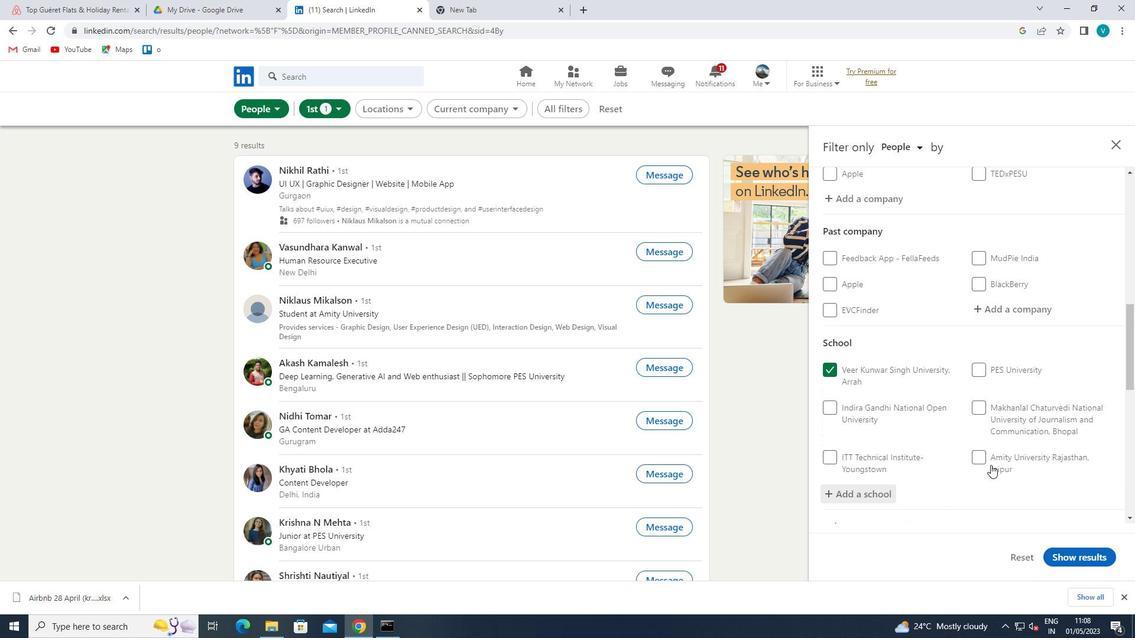 
Action: Mouse moved to (992, 463)
Screenshot: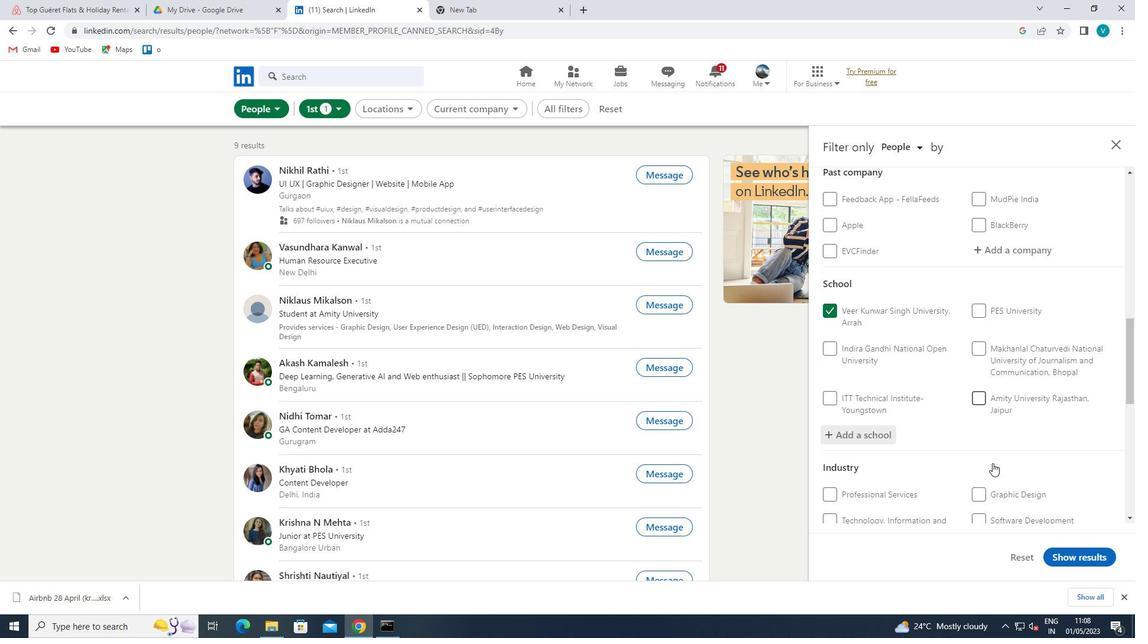 
Action: Mouse scrolled (992, 463) with delta (0, 0)
Screenshot: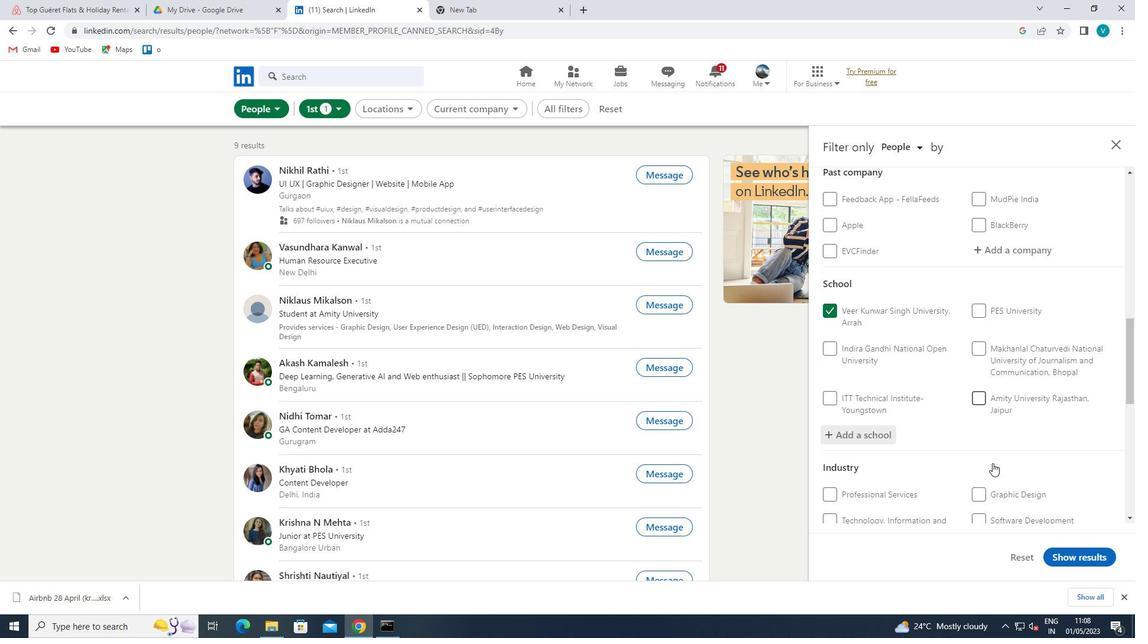 
Action: Mouse moved to (991, 464)
Screenshot: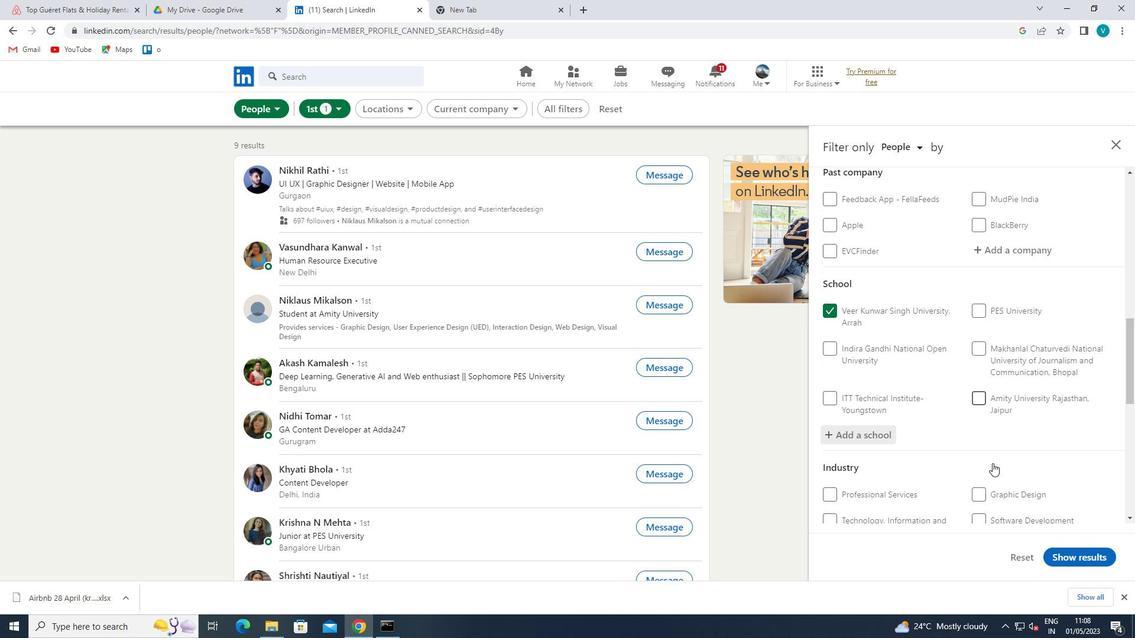 
Action: Mouse scrolled (991, 464) with delta (0, 0)
Screenshot: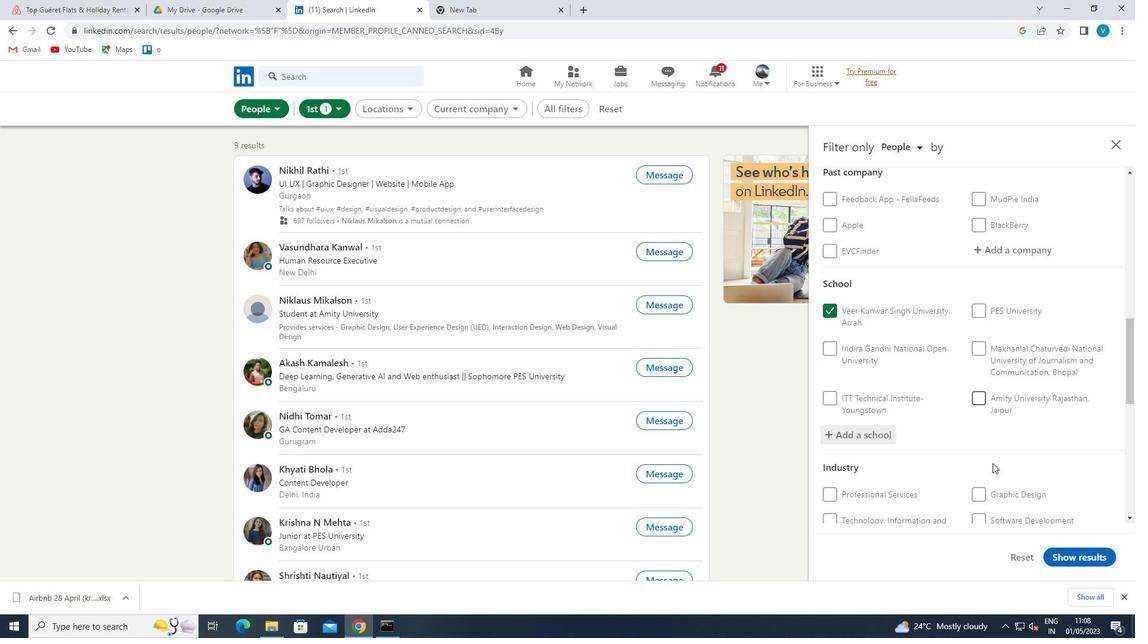 
Action: Mouse moved to (1013, 451)
Screenshot: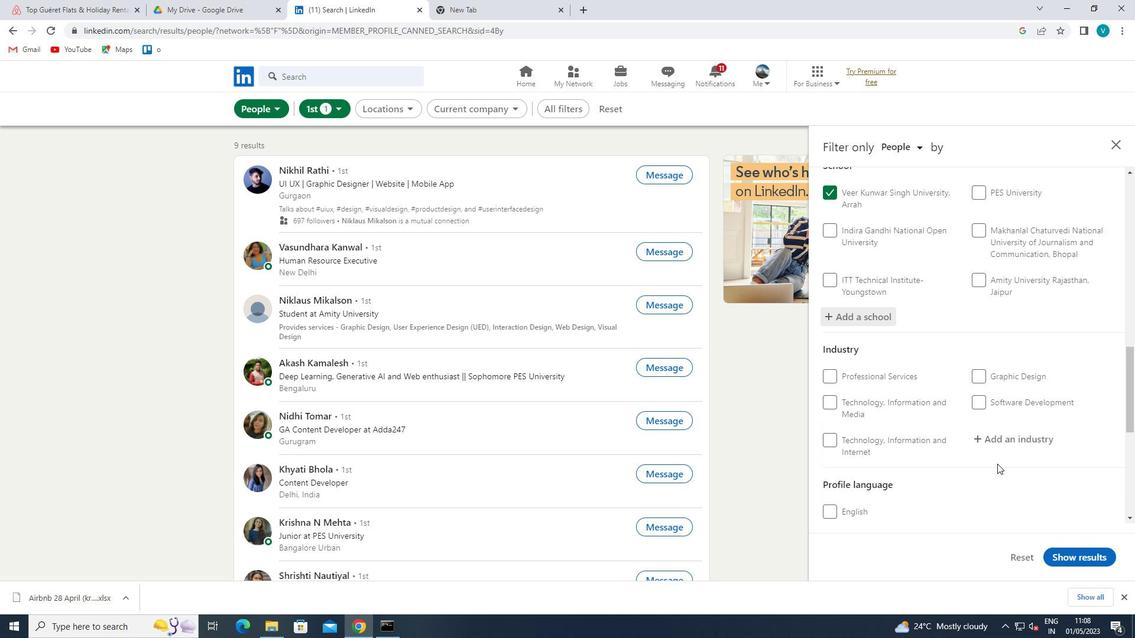 
Action: Mouse pressed left at (1013, 451)
Screenshot: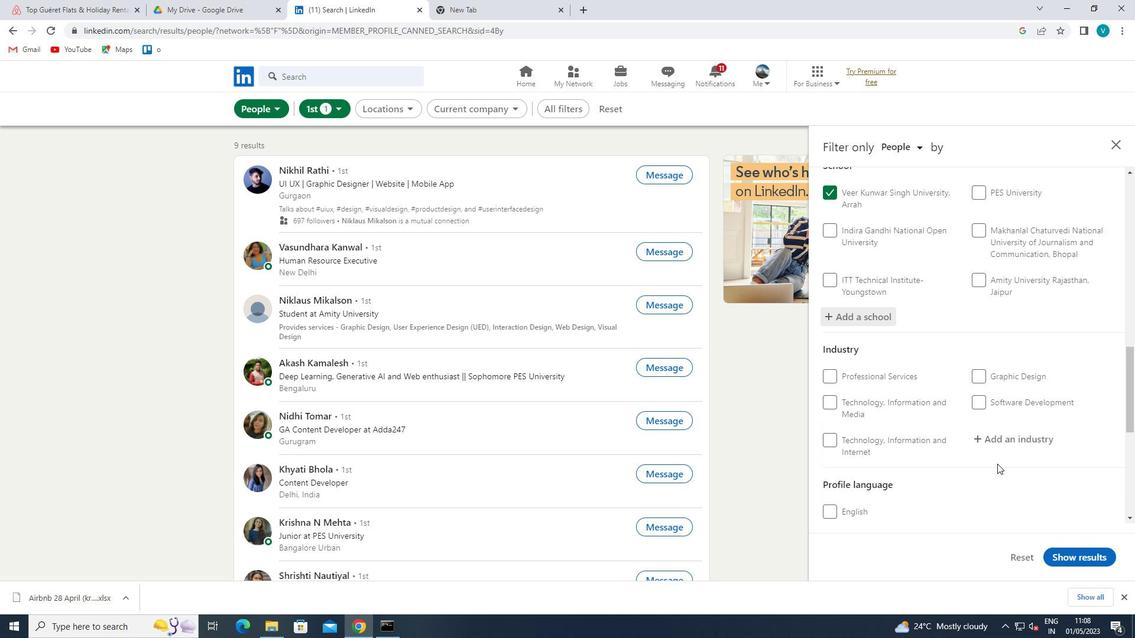 
Action: Mouse moved to (1021, 439)
Screenshot: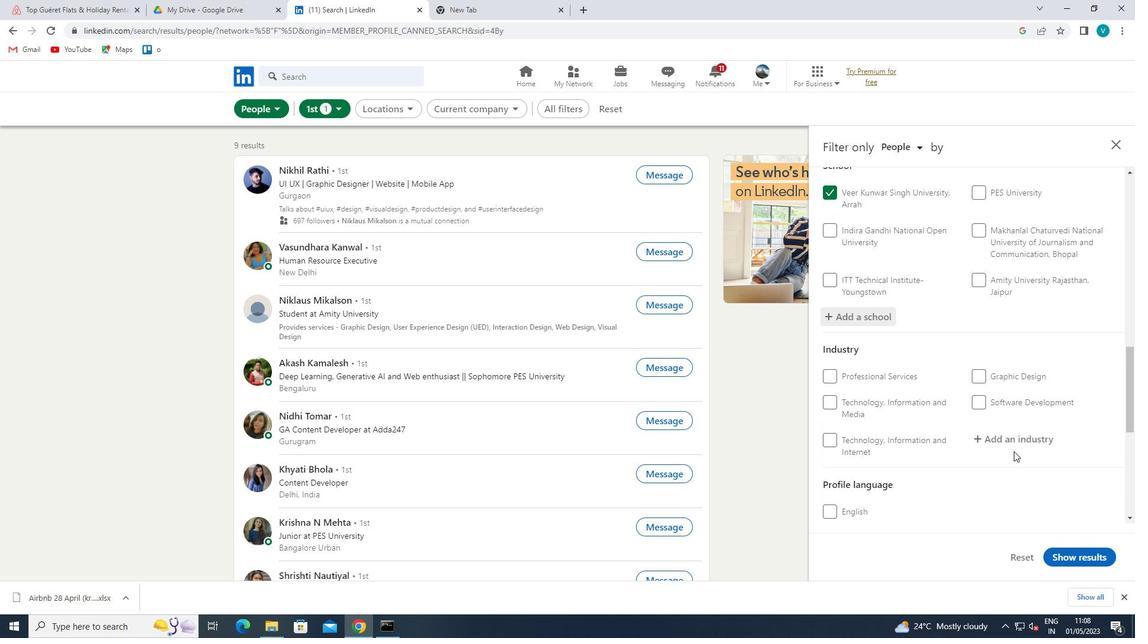 
Action: Mouse pressed left at (1021, 439)
Screenshot: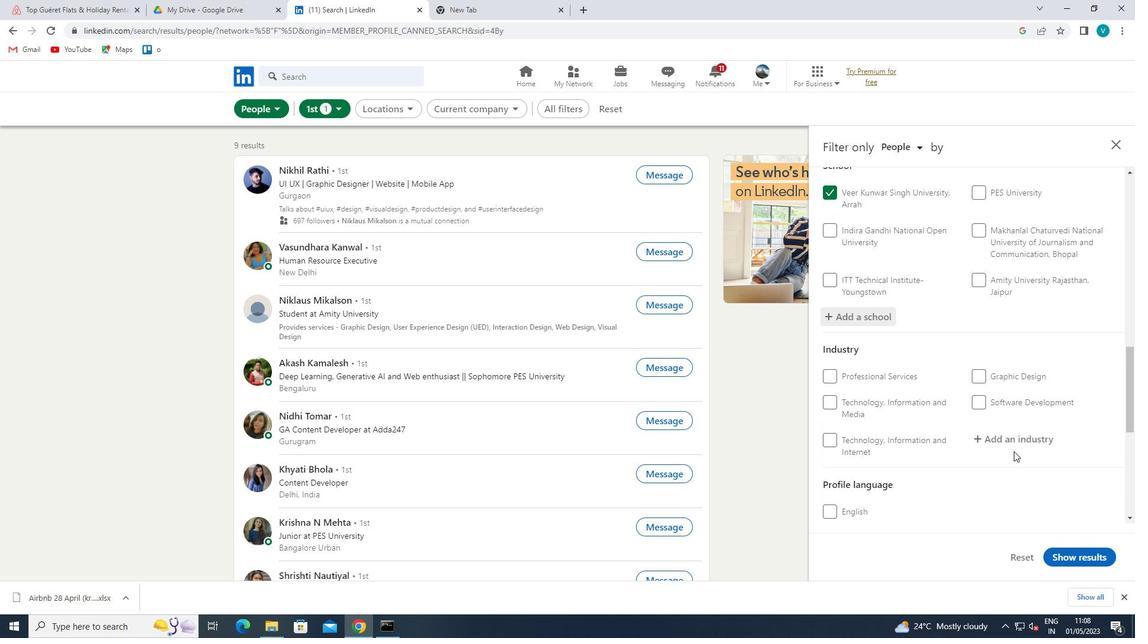 
Action: Mouse moved to (972, 467)
Screenshot: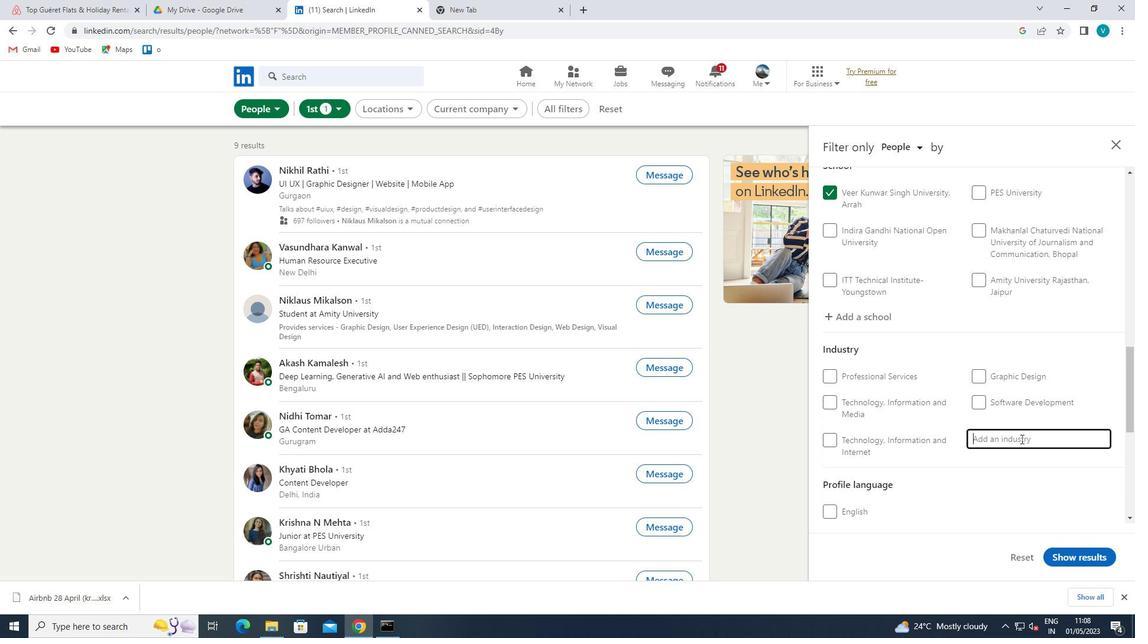 
Action: Key pressed <Key.shift>ACCES
Screenshot: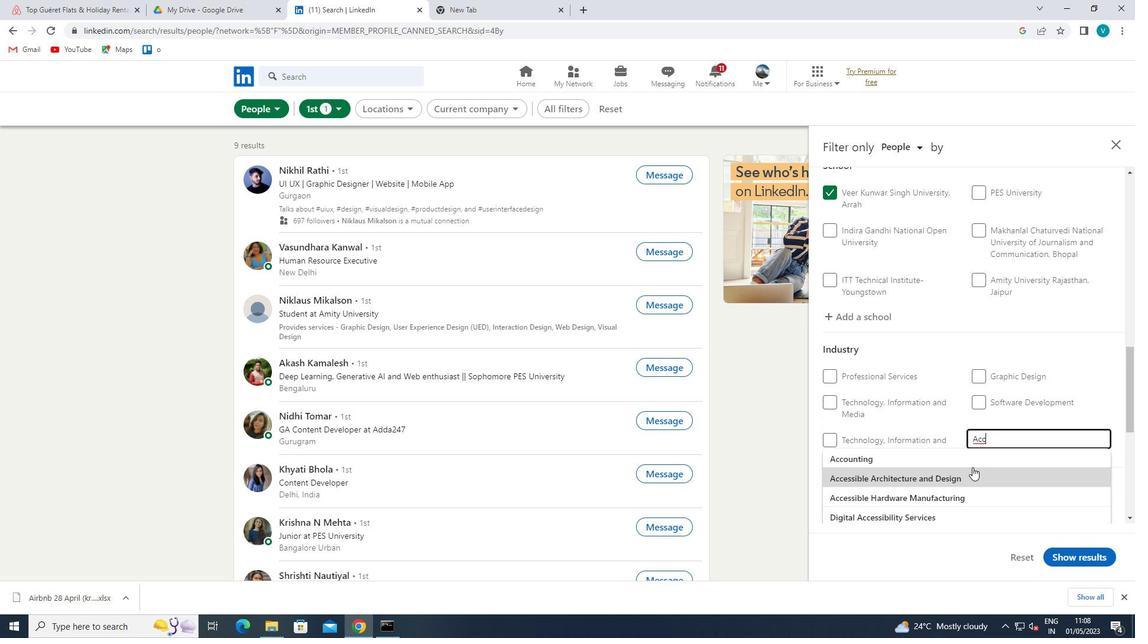 
Action: Mouse moved to (969, 469)
Screenshot: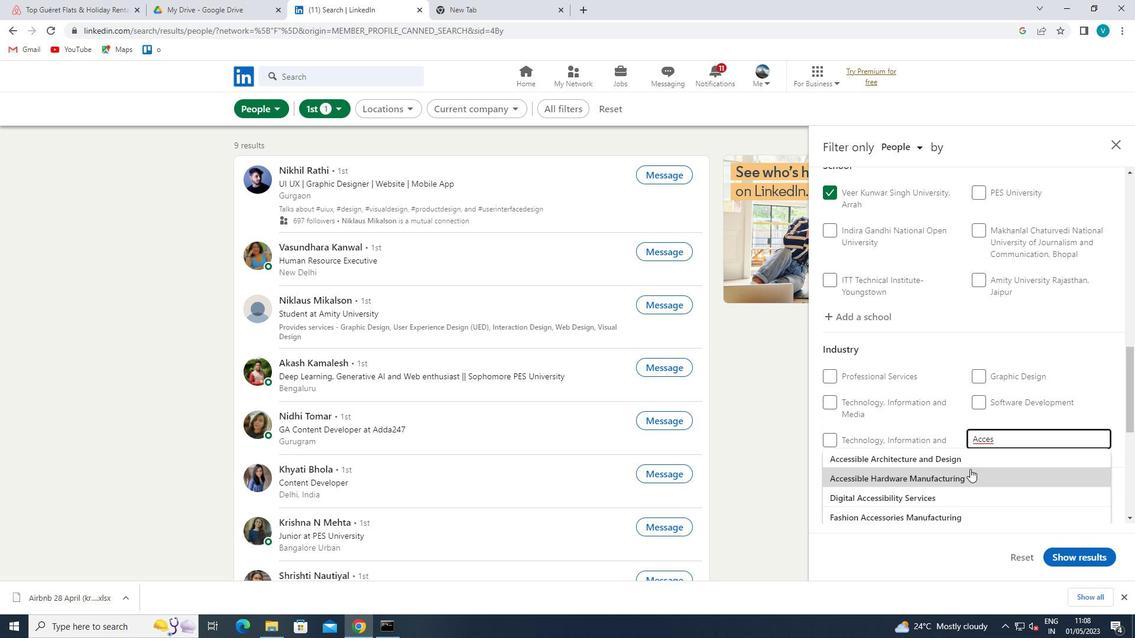 
Action: Mouse pressed left at (969, 469)
Screenshot: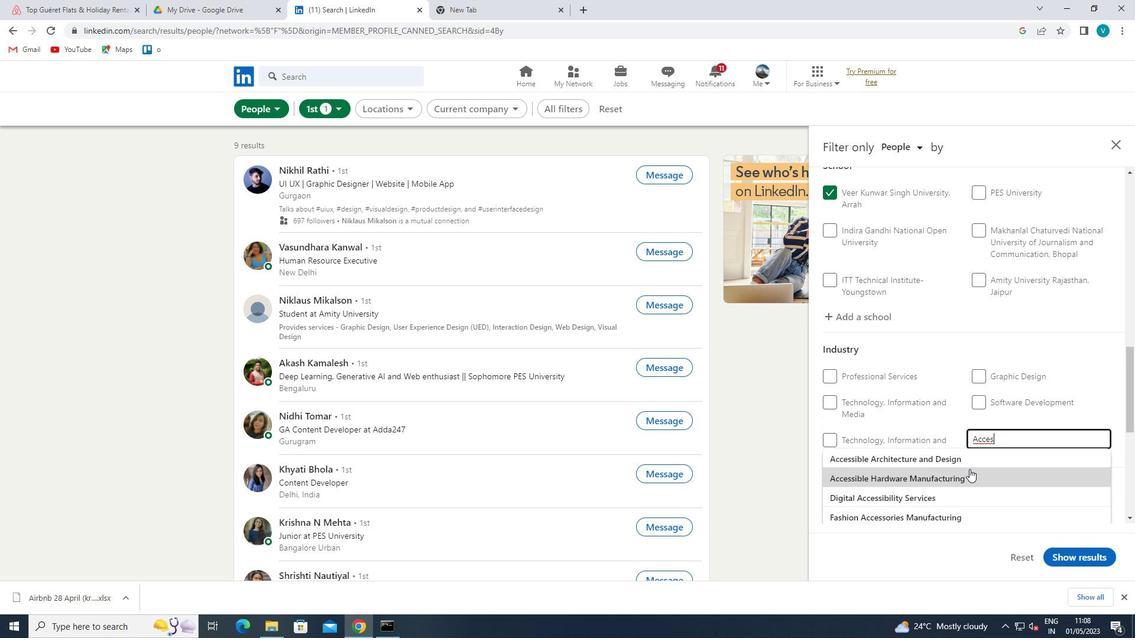 
Action: Mouse moved to (990, 458)
Screenshot: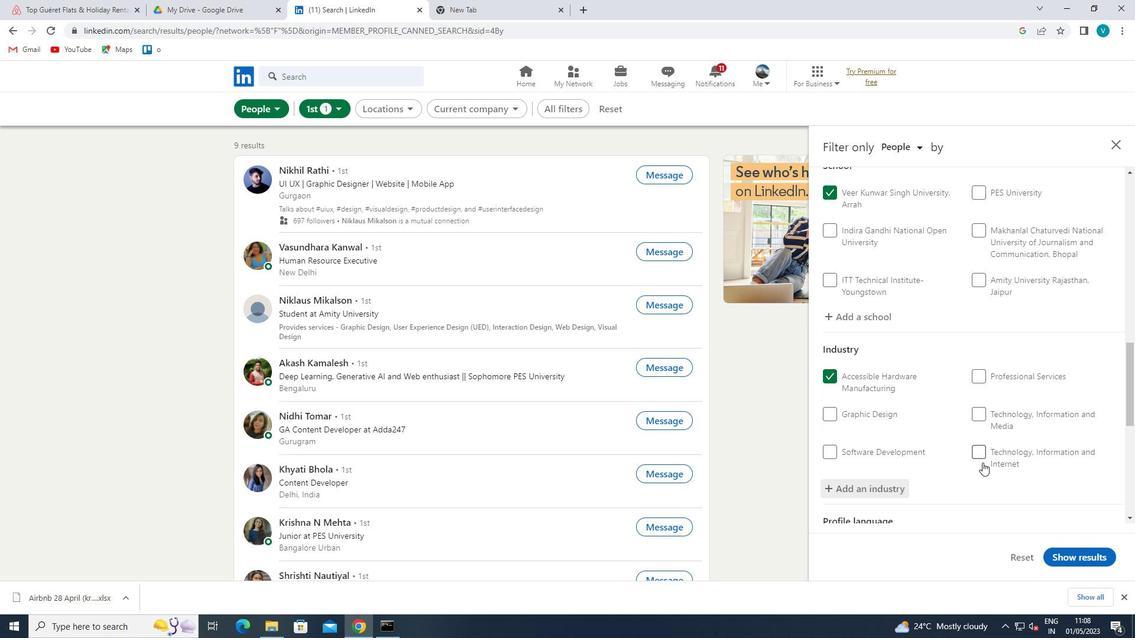 
Action: Mouse scrolled (990, 457) with delta (0, 0)
Screenshot: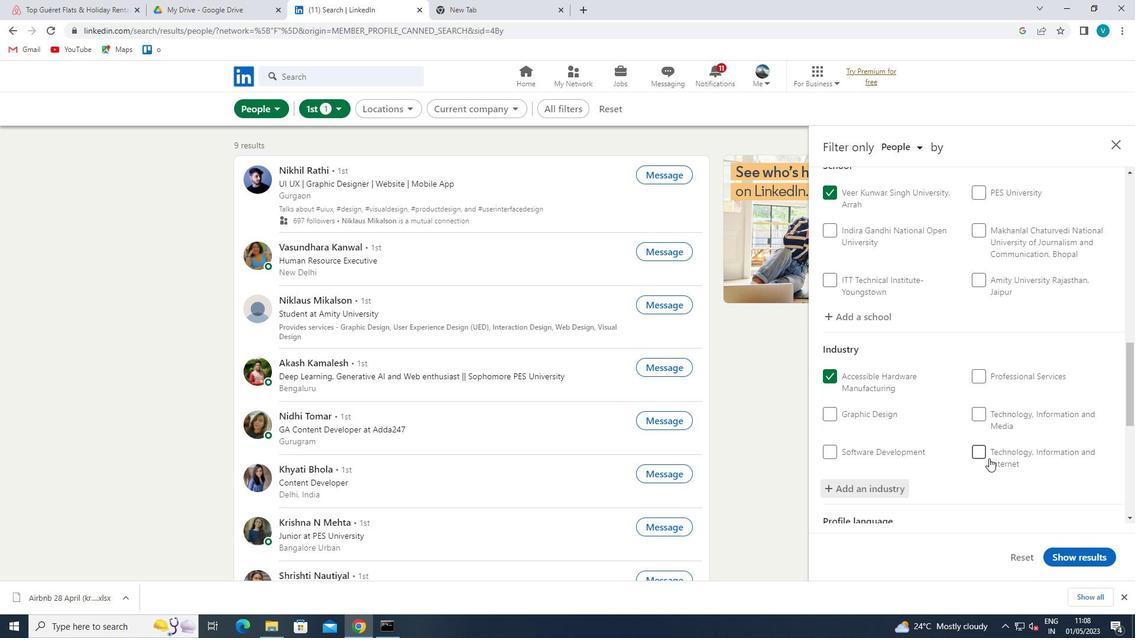 
Action: Mouse scrolled (990, 457) with delta (0, 0)
Screenshot: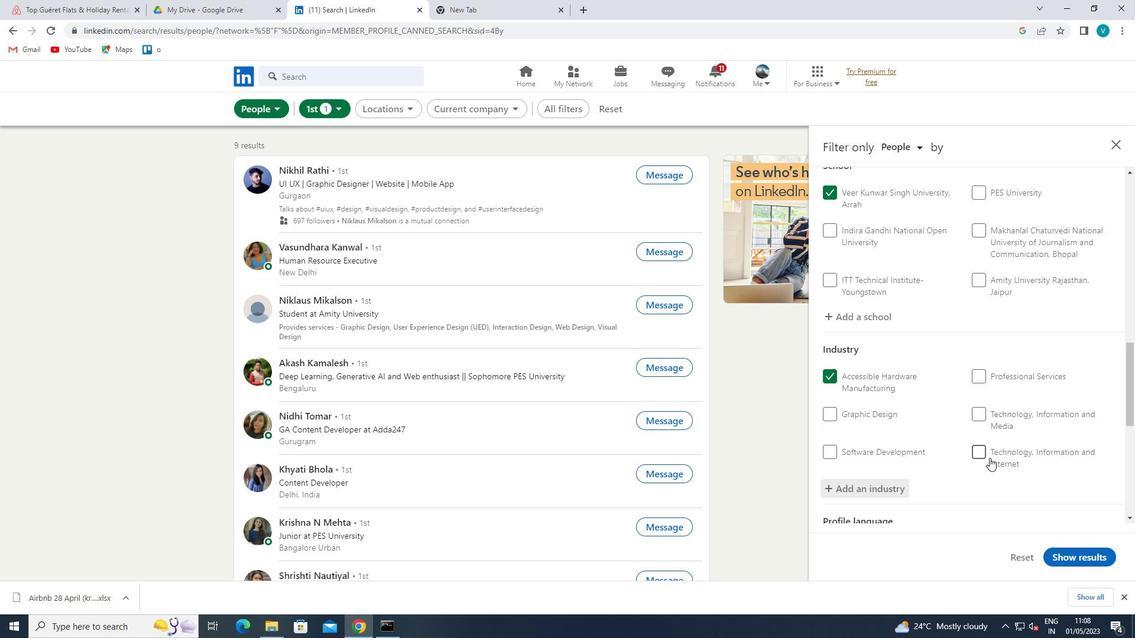 
Action: Mouse scrolled (990, 457) with delta (0, 0)
Screenshot: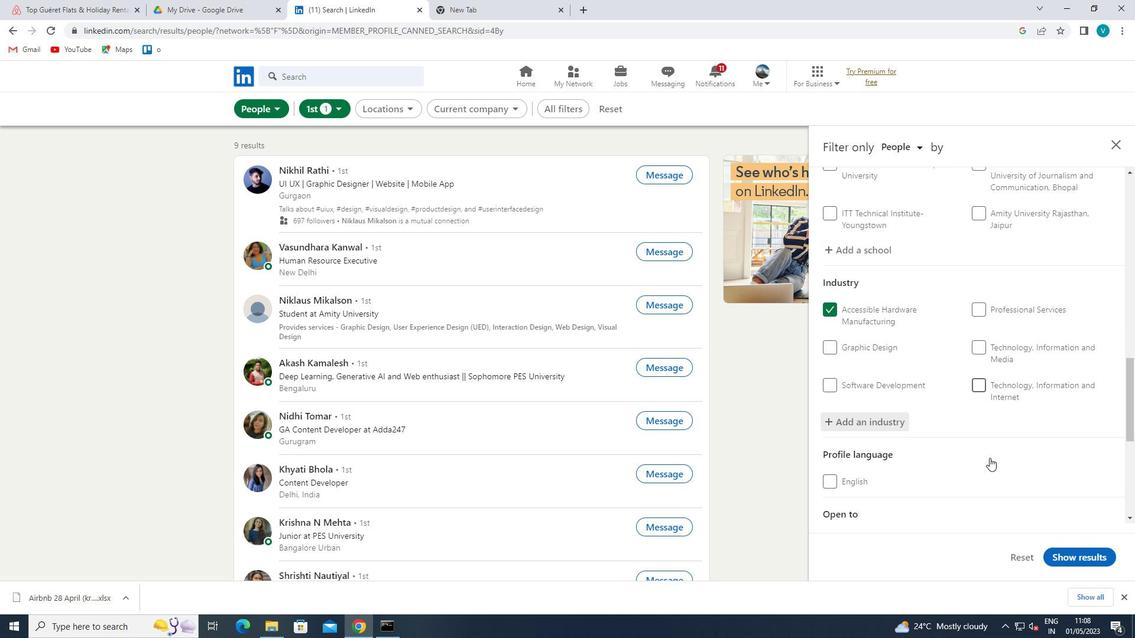 
Action: Mouse scrolled (990, 457) with delta (0, 0)
Screenshot: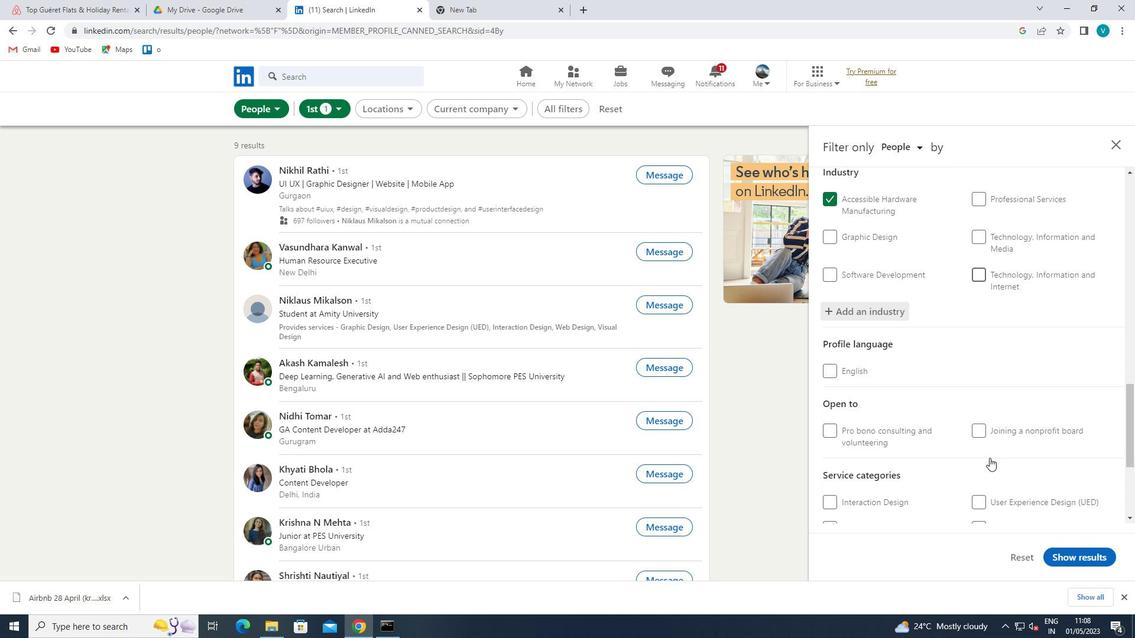 
Action: Mouse moved to (990, 458)
Screenshot: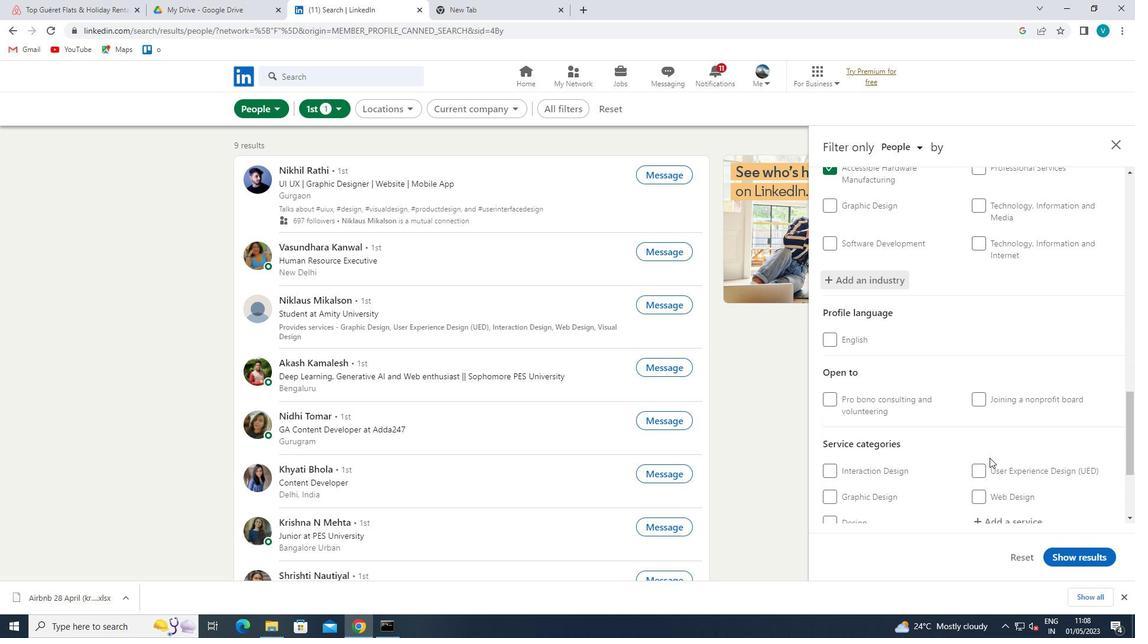 
Action: Mouse scrolled (990, 457) with delta (0, 0)
Screenshot: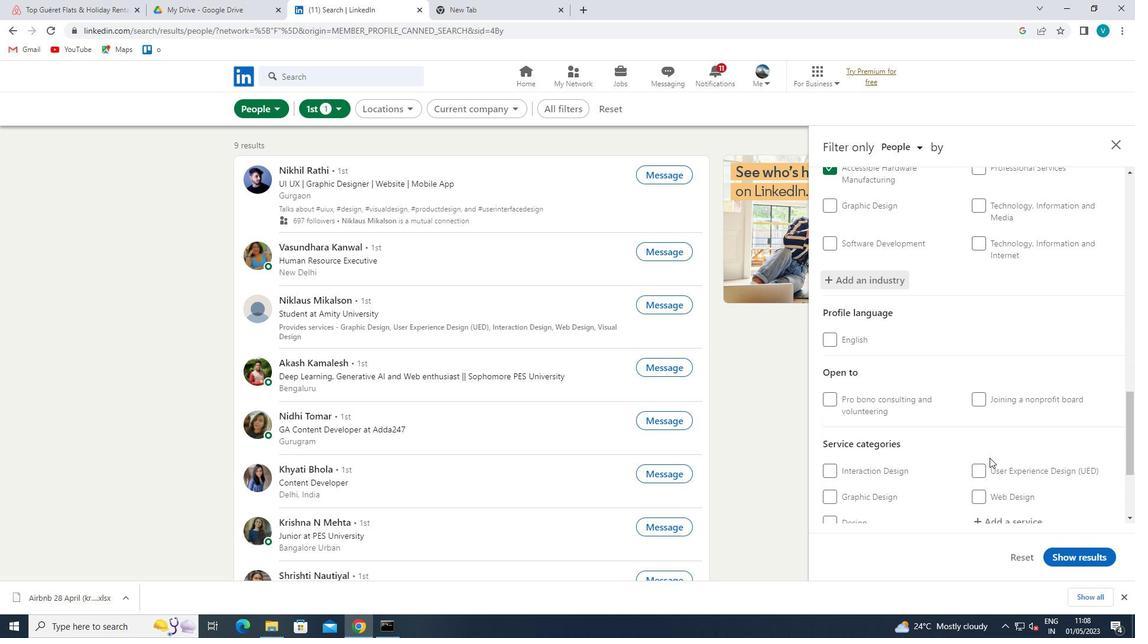 
Action: Mouse moved to (1012, 431)
Screenshot: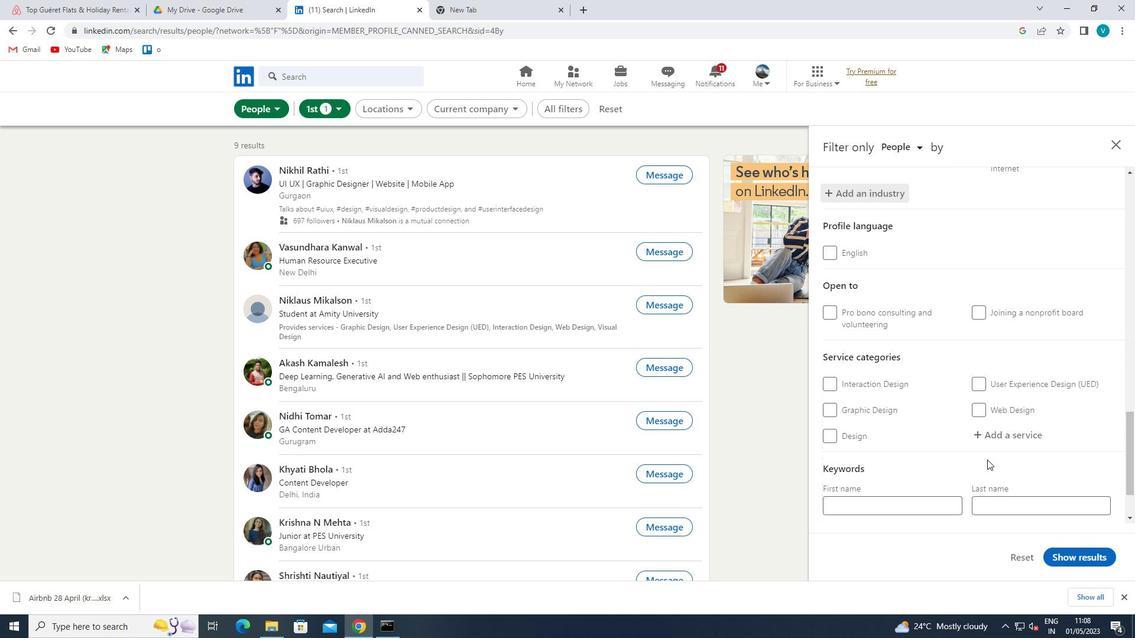 
Action: Mouse pressed left at (1012, 431)
Screenshot: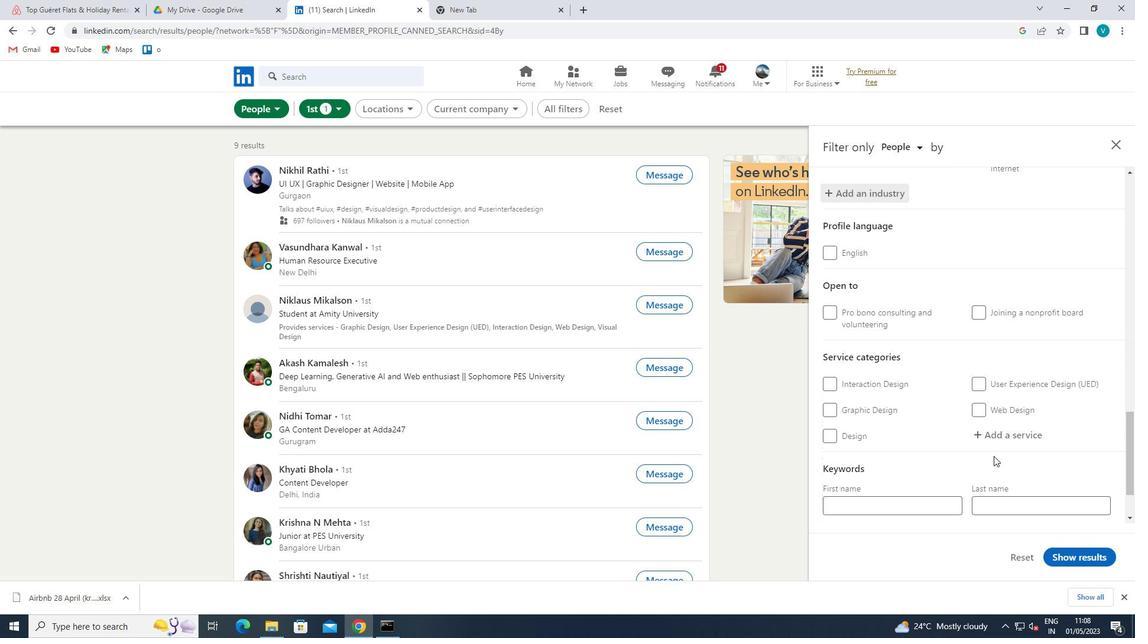 
Action: Mouse moved to (960, 460)
Screenshot: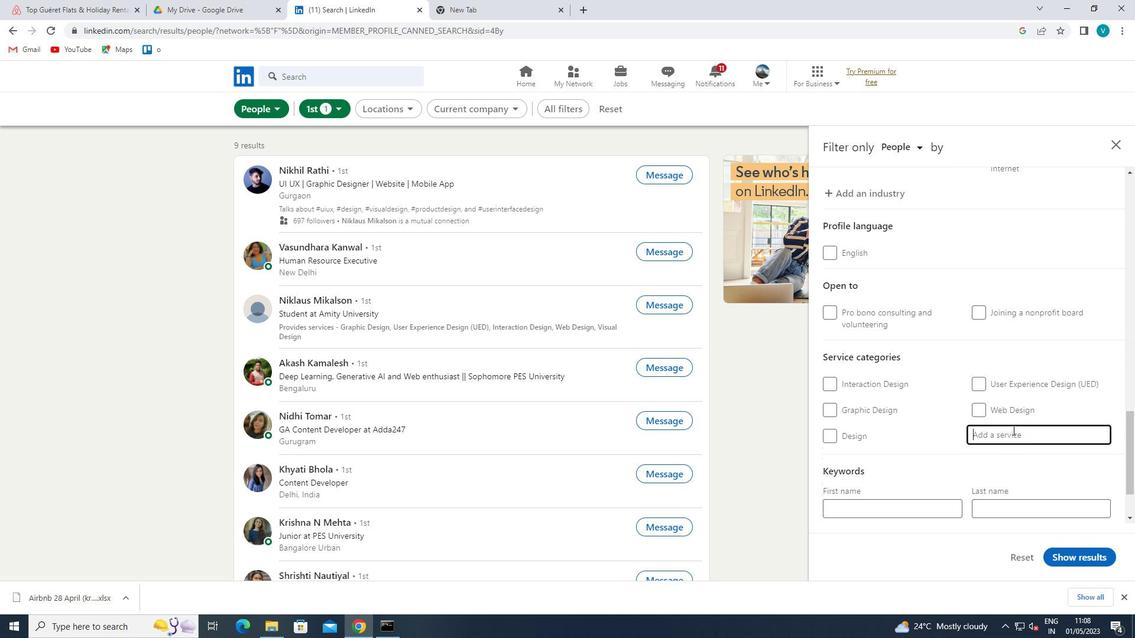 
Action: Key pressed <Key.shift>EVENT<Key.space>
Screenshot: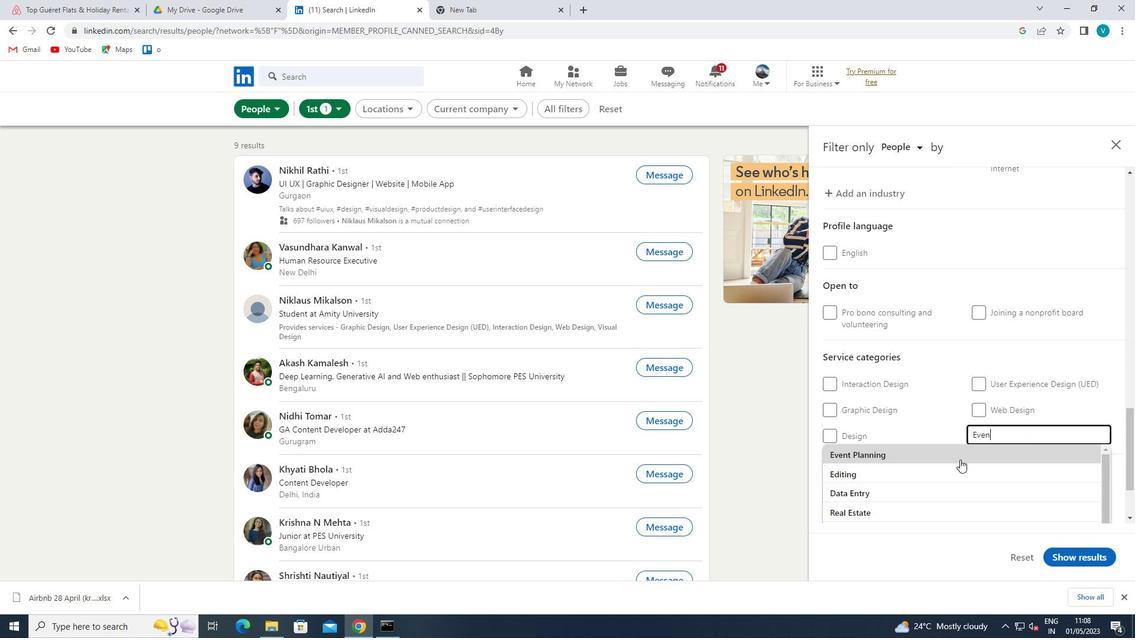 
Action: Mouse moved to (965, 457)
Screenshot: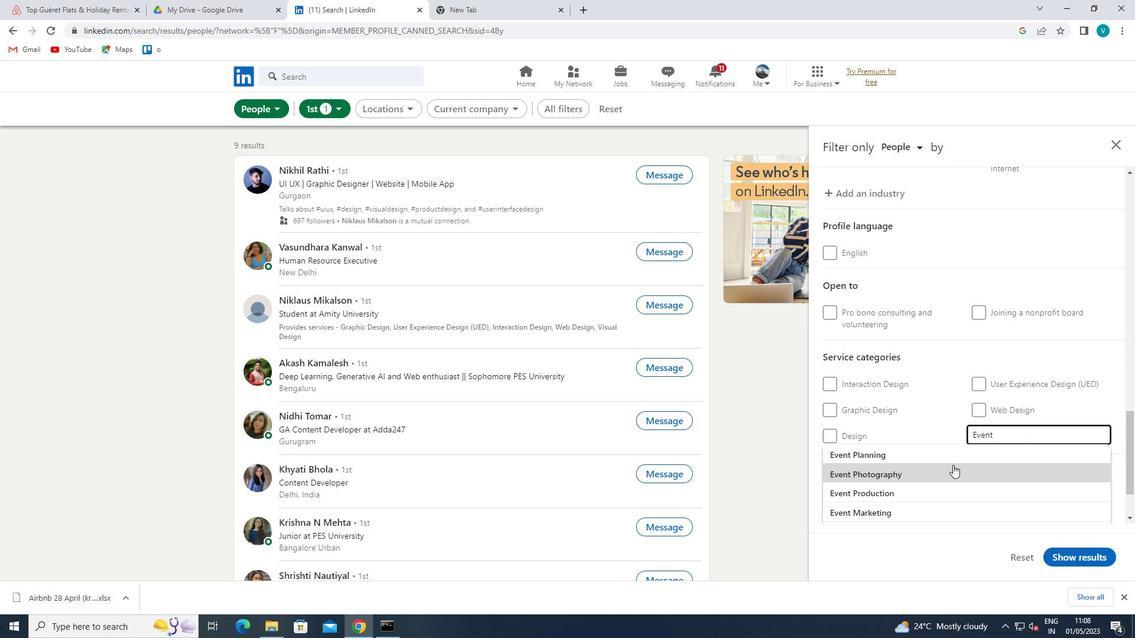 
Action: Mouse pressed left at (965, 457)
Screenshot: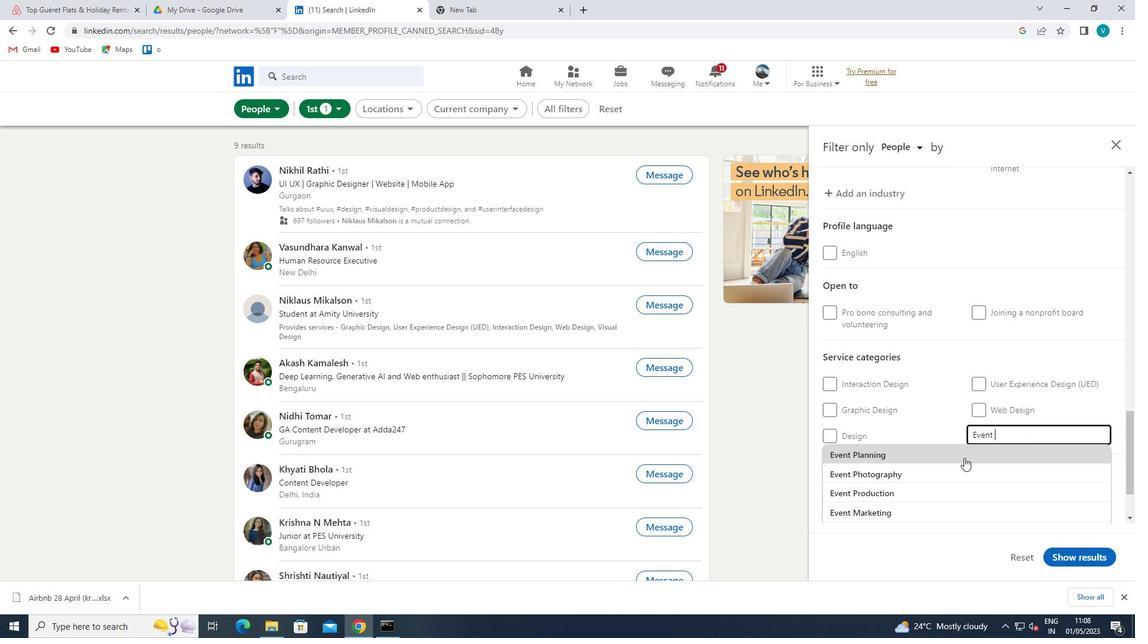 
Action: Mouse moved to (966, 457)
Screenshot: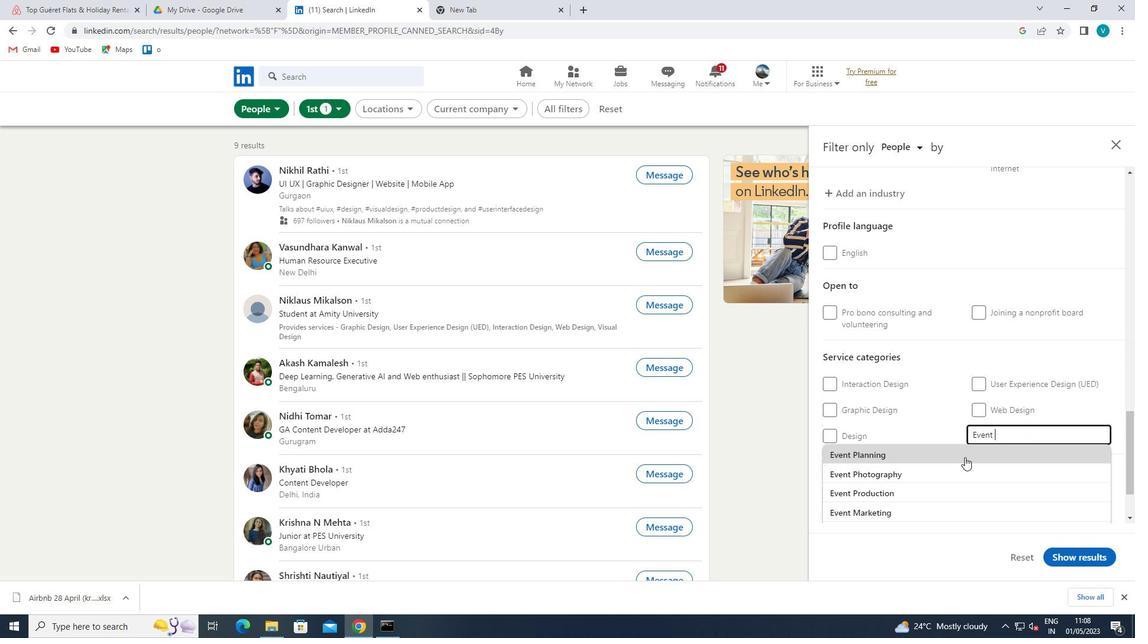 
Action: Mouse scrolled (966, 456) with delta (0, 0)
Screenshot: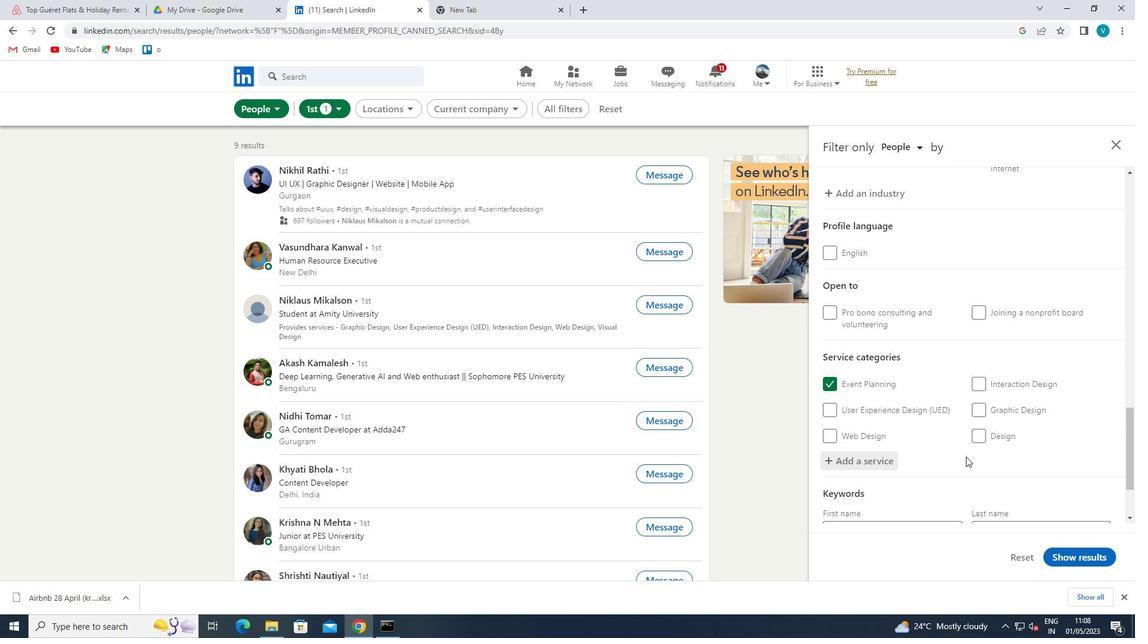 
Action: Mouse scrolled (966, 456) with delta (0, 0)
Screenshot: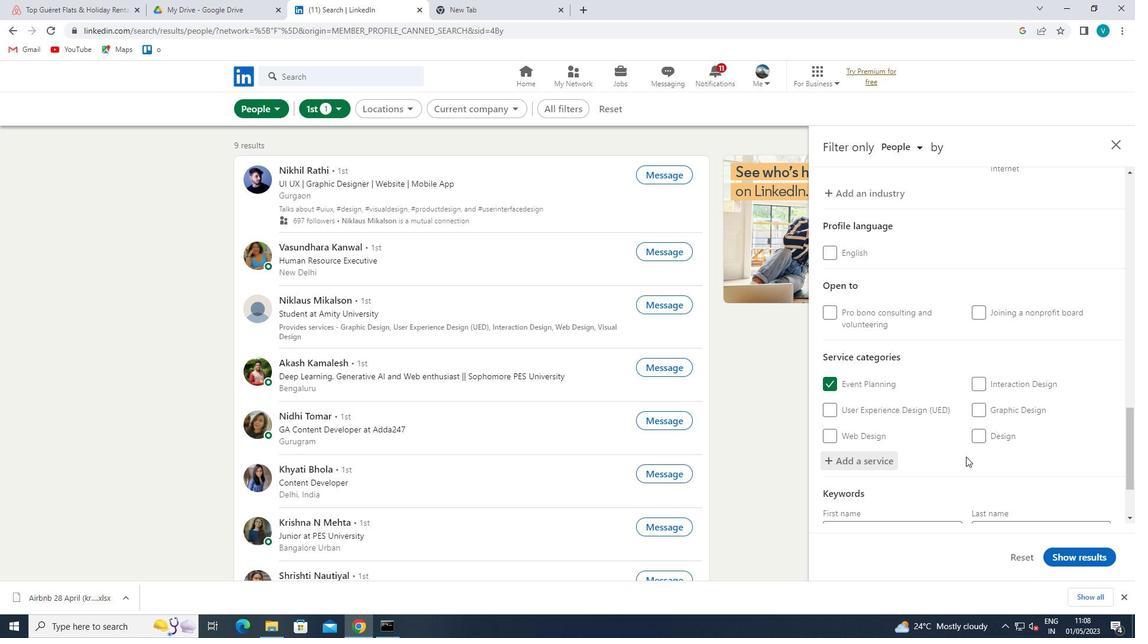 
Action: Mouse moved to (945, 486)
Screenshot: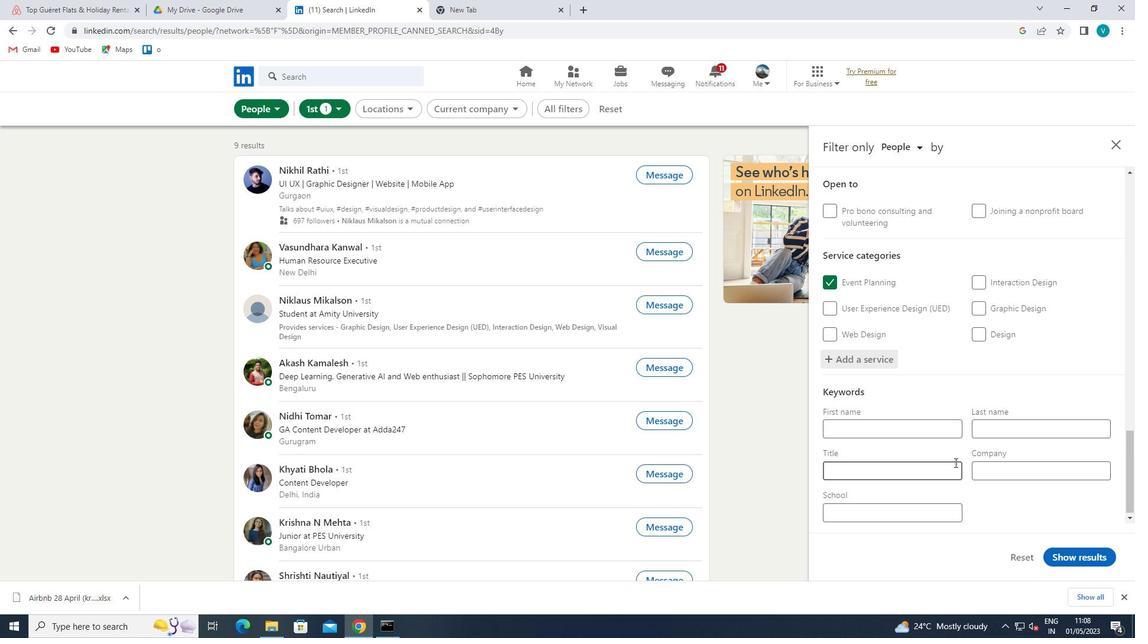 
Action: Mouse pressed left at (945, 486)
Screenshot: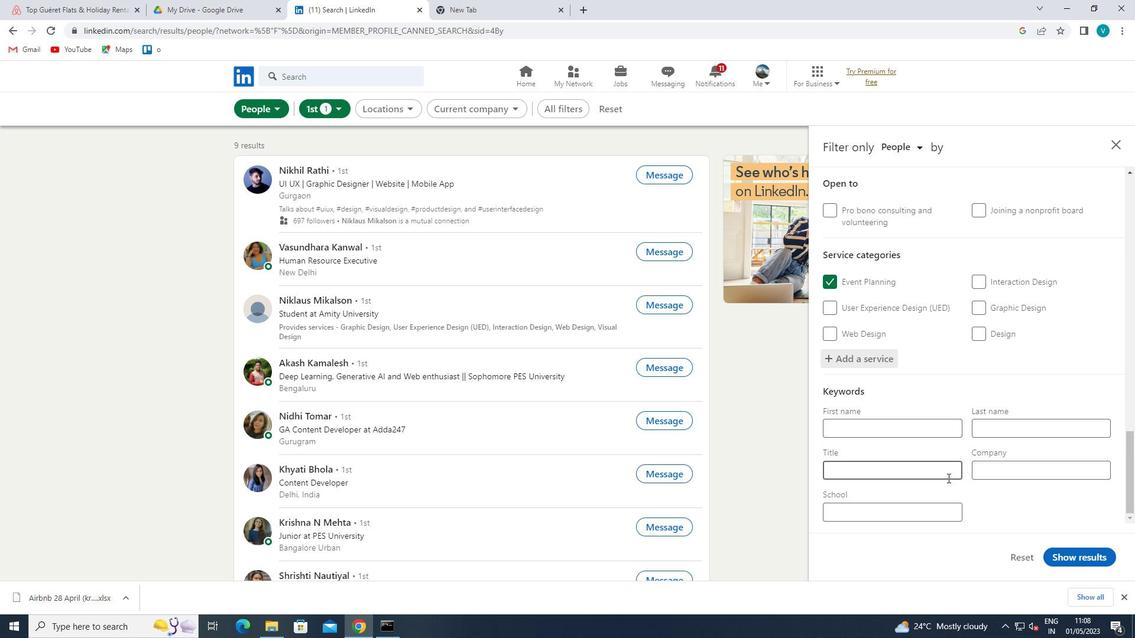 
Action: Mouse moved to (955, 482)
Screenshot: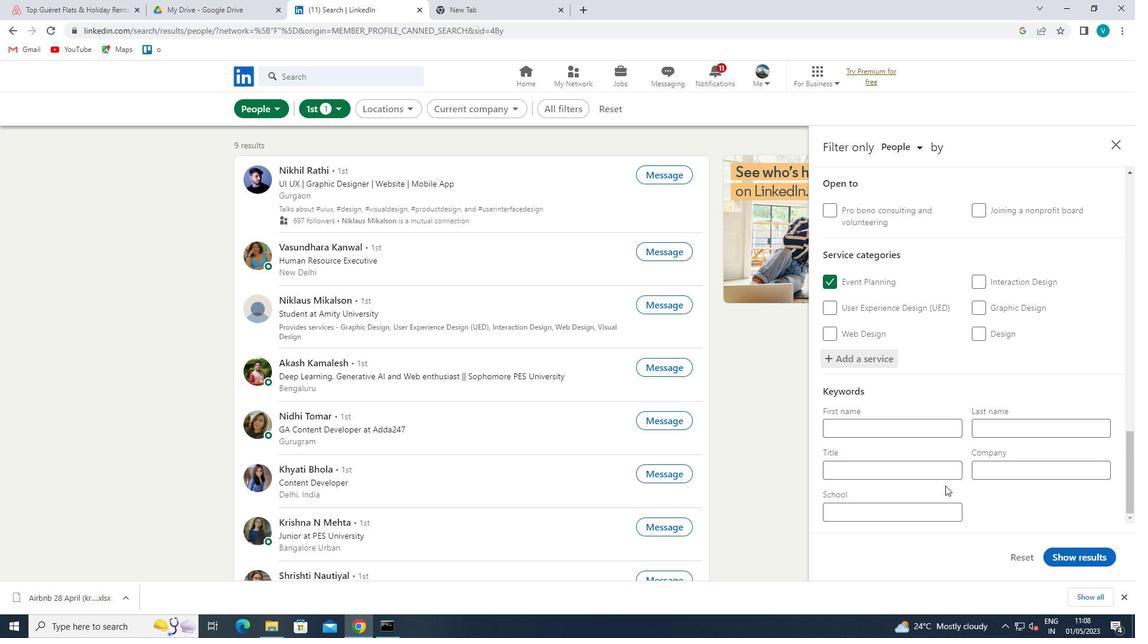 
Action: Mouse pressed left at (955, 482)
Screenshot: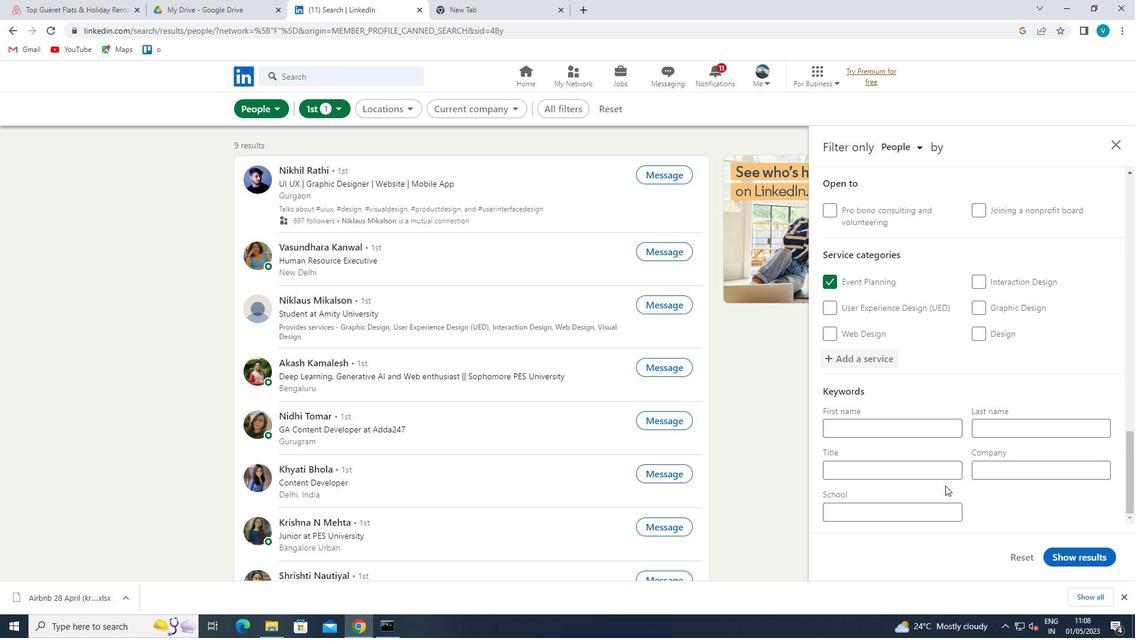 
Action: Mouse moved to (962, 472)
Screenshot: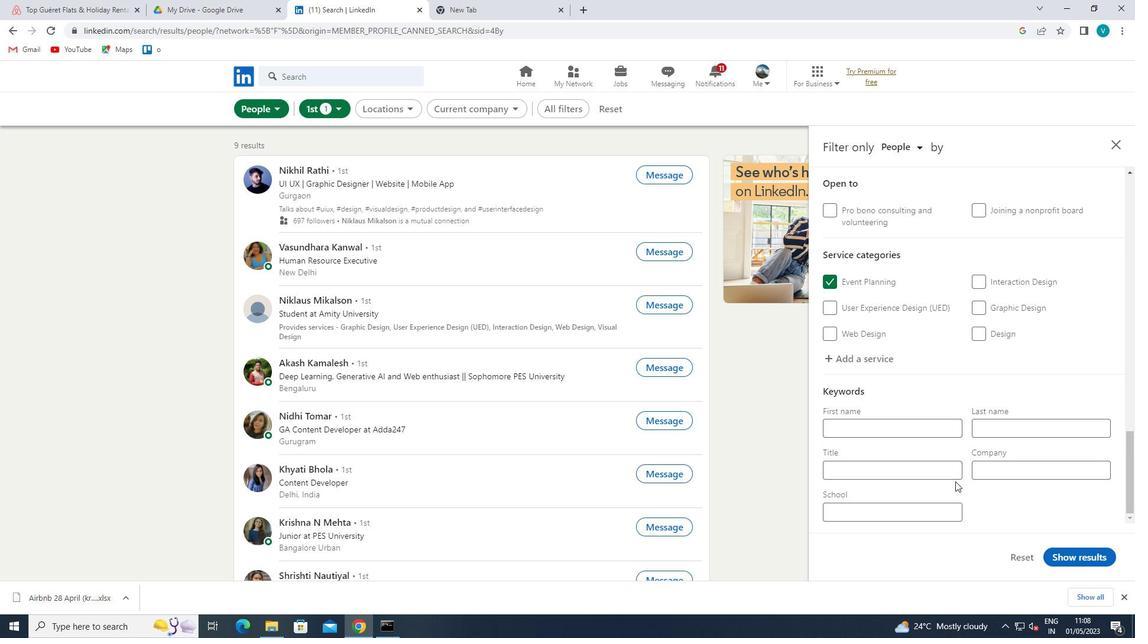 
Action: Mouse pressed left at (962, 472)
Screenshot: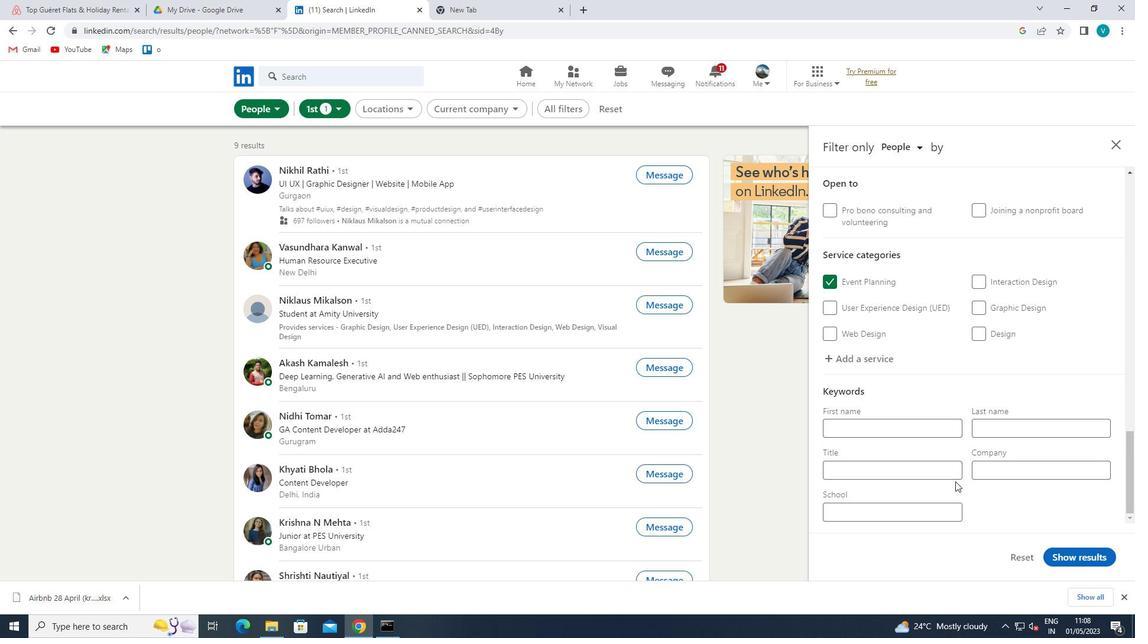 
Action: Mouse moved to (953, 477)
Screenshot: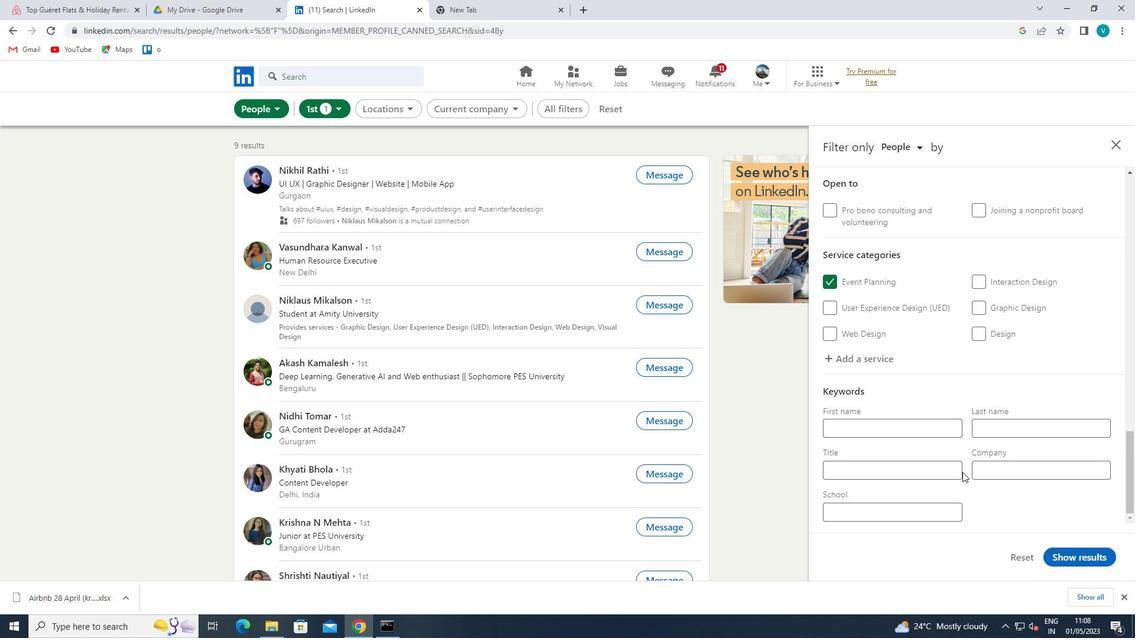 
Action: Mouse pressed left at (953, 477)
Screenshot: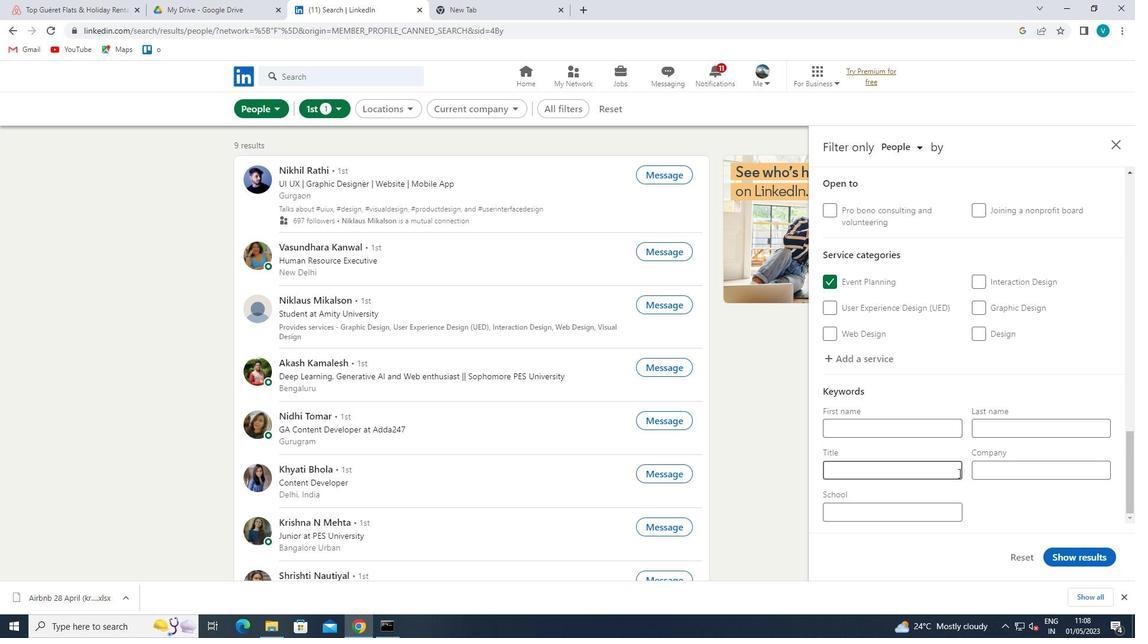 
Action: Key pressed <Key.shift>ADMINISTRAR<Key.backspace>TIVE<Key.space><Key.shift>ASSISTANT
Screenshot: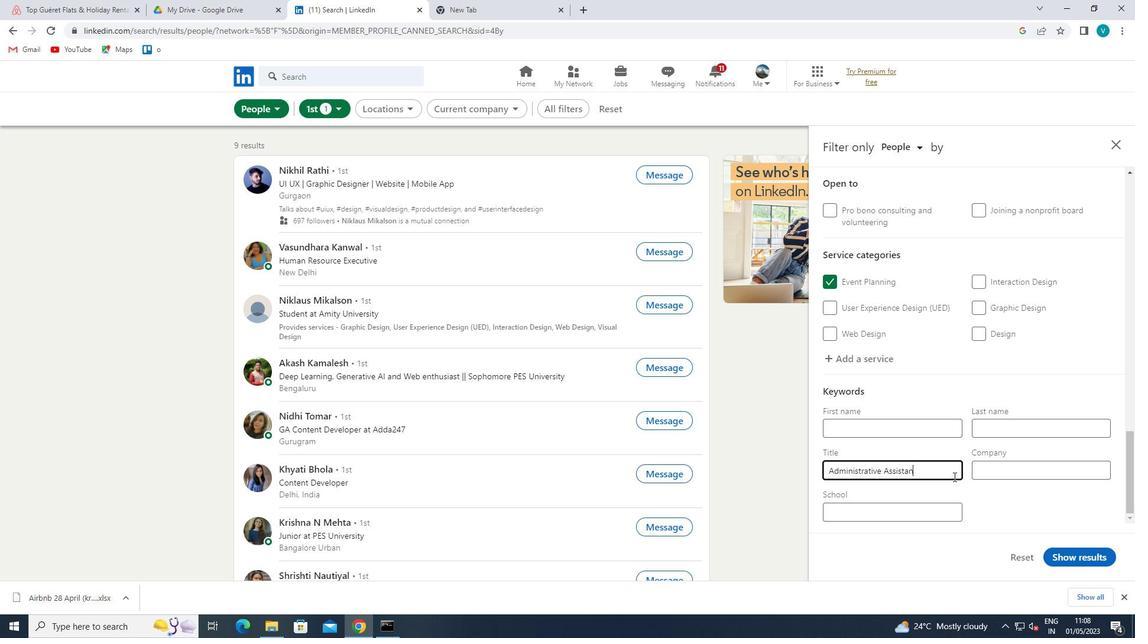 
Action: Mouse moved to (1068, 554)
Screenshot: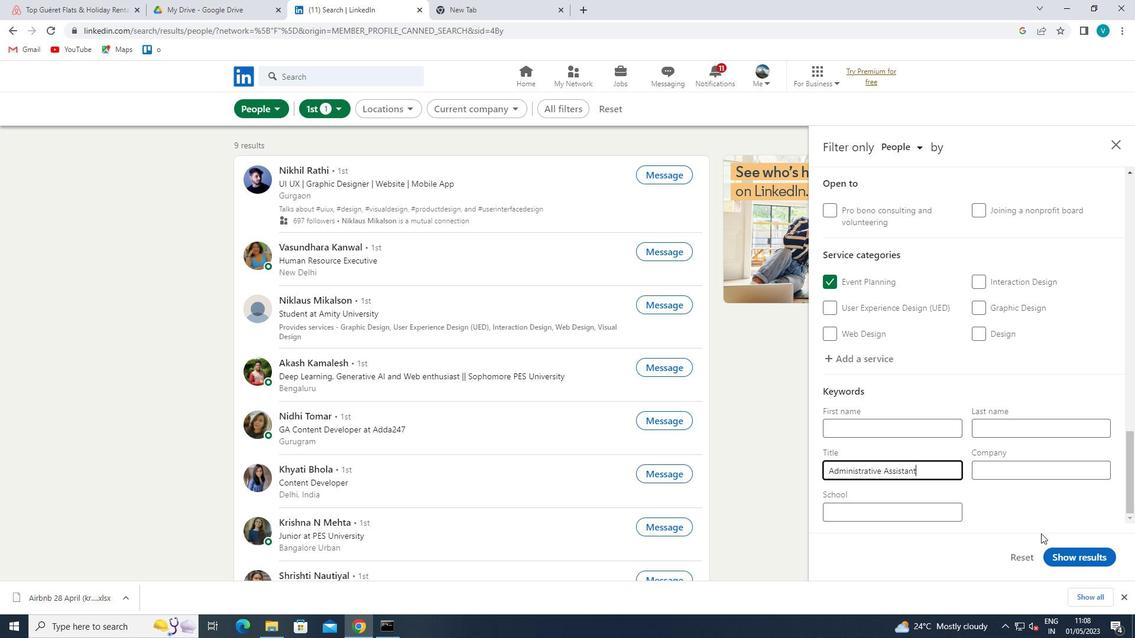 
Action: Mouse pressed left at (1068, 554)
Screenshot: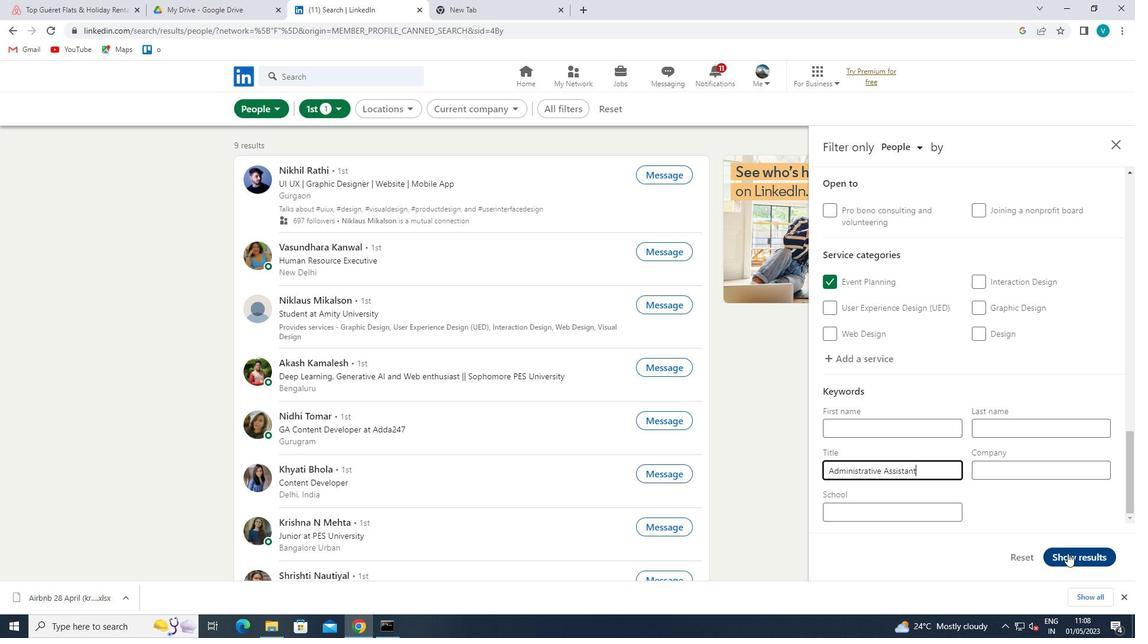
